 Task: Find connections with filter location Cartagena with filter topic #jobsearching with filter profile language Potuguese with filter current company RevFin with filter school Government of Maharashtra Ismail Yusuf College of Arts Science & Commerce Jogeshwari East Mumbai 400 060 with filter industry Loan Brokers with filter service category Video Editing with filter keywords title Film Critic
Action: Mouse moved to (485, 75)
Screenshot: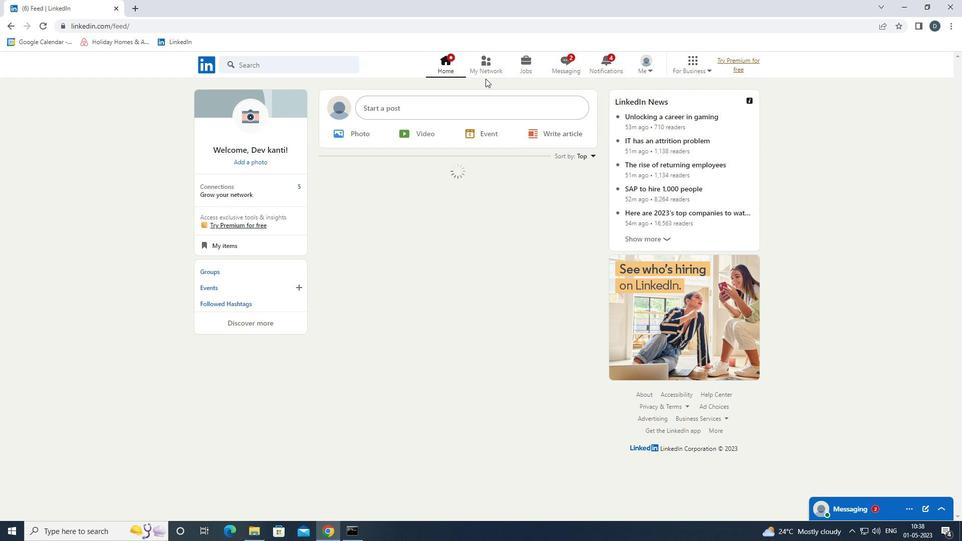 
Action: Mouse pressed left at (485, 75)
Screenshot: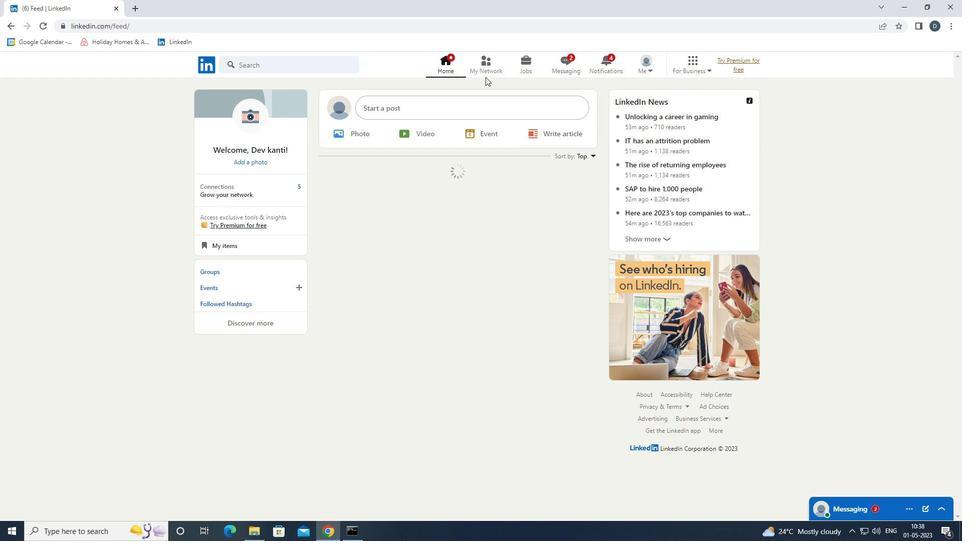 
Action: Mouse moved to (334, 117)
Screenshot: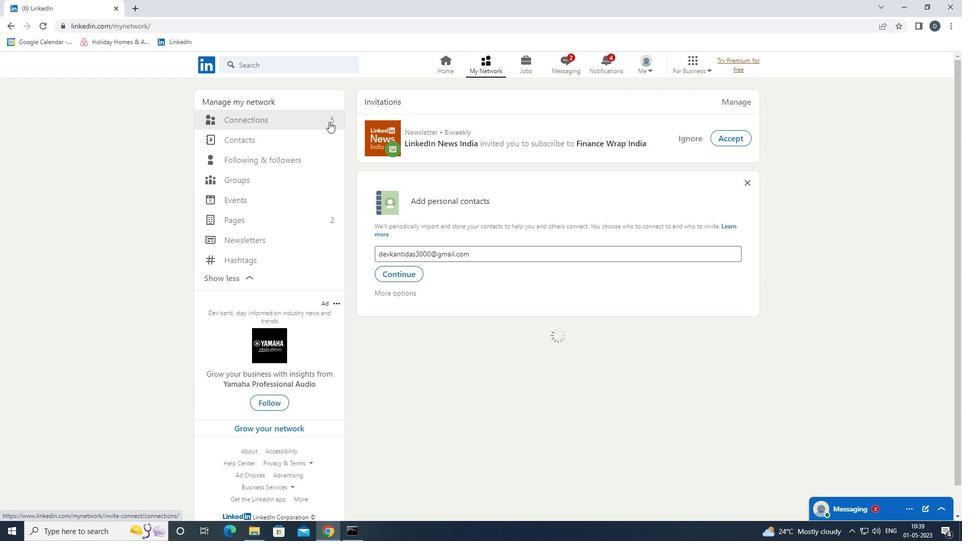 
Action: Mouse pressed left at (334, 117)
Screenshot: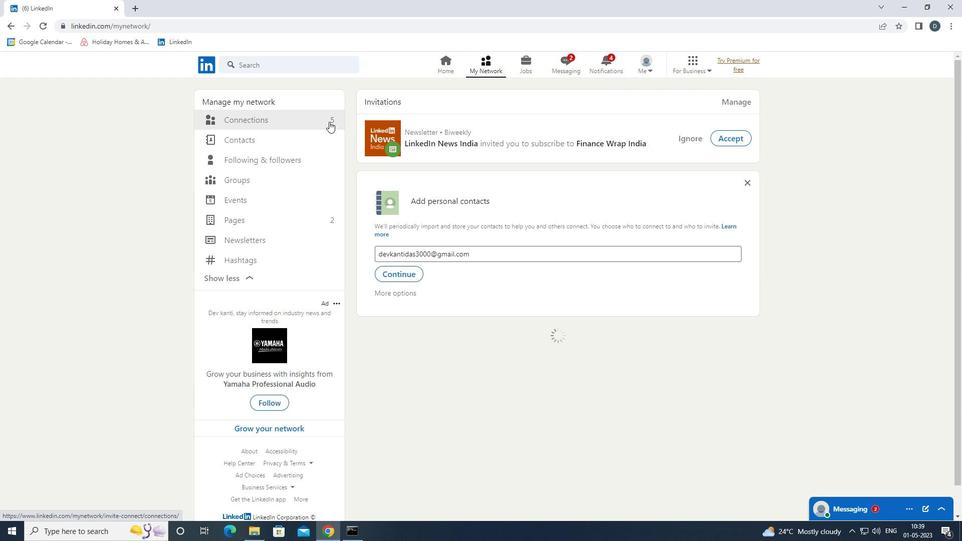 
Action: Mouse moved to (327, 118)
Screenshot: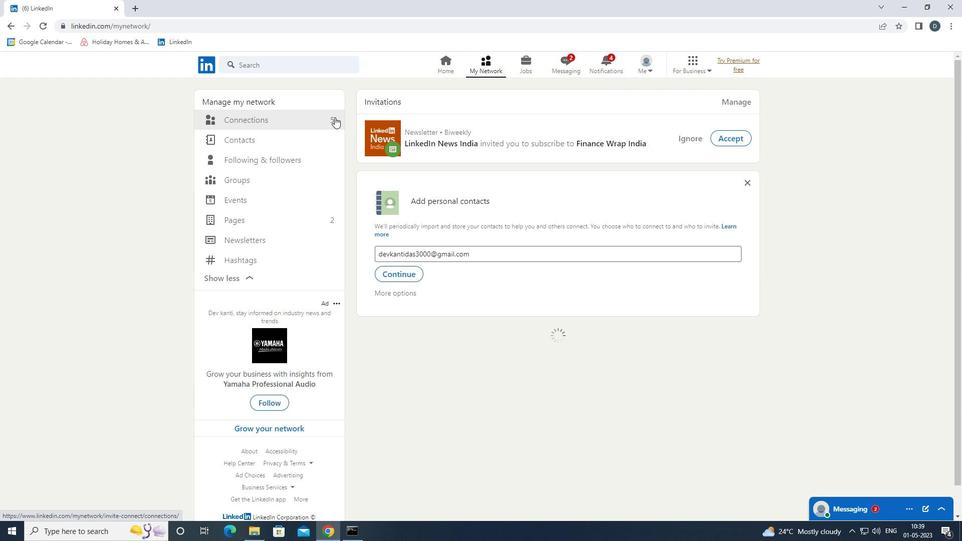 
Action: Mouse pressed left at (327, 118)
Screenshot: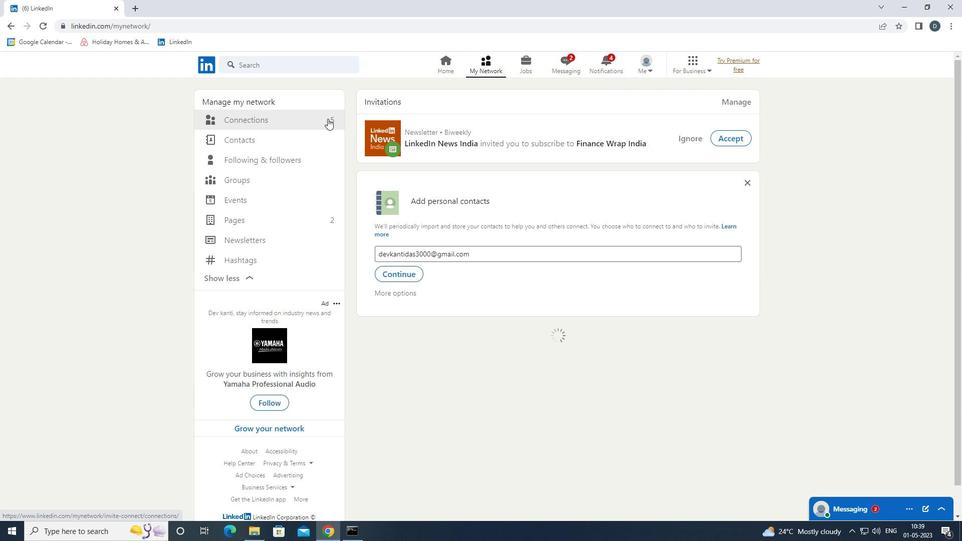 
Action: Mouse moved to (575, 119)
Screenshot: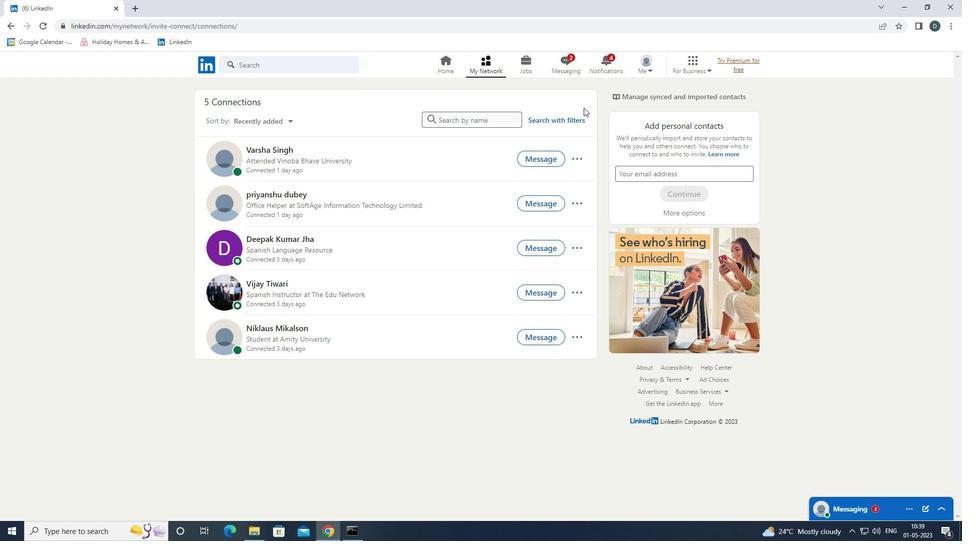 
Action: Mouse pressed left at (575, 119)
Screenshot: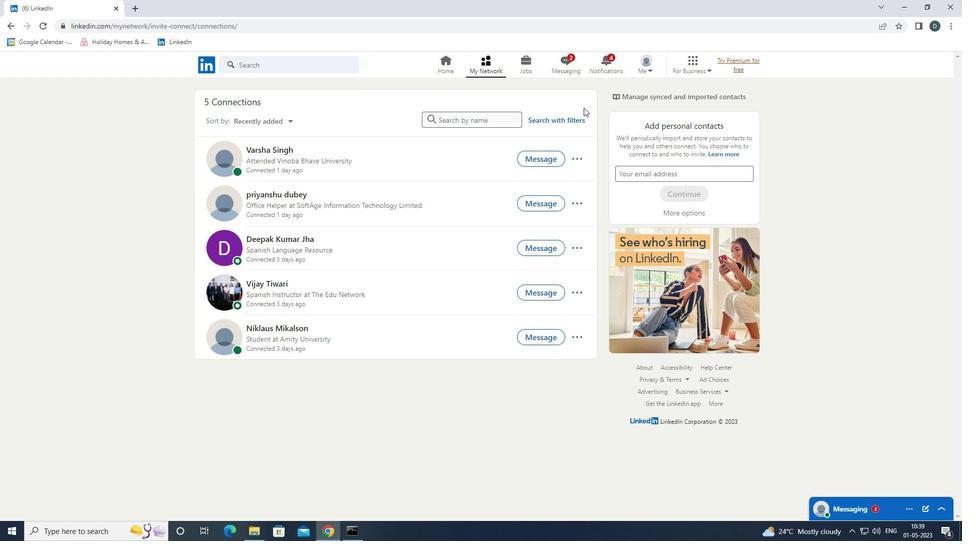 
Action: Mouse moved to (517, 91)
Screenshot: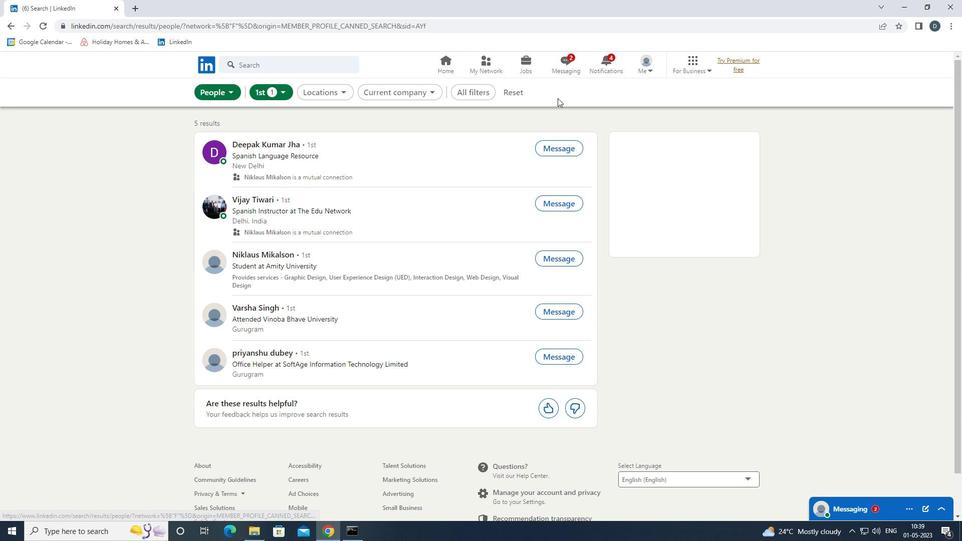 
Action: Mouse pressed left at (517, 91)
Screenshot: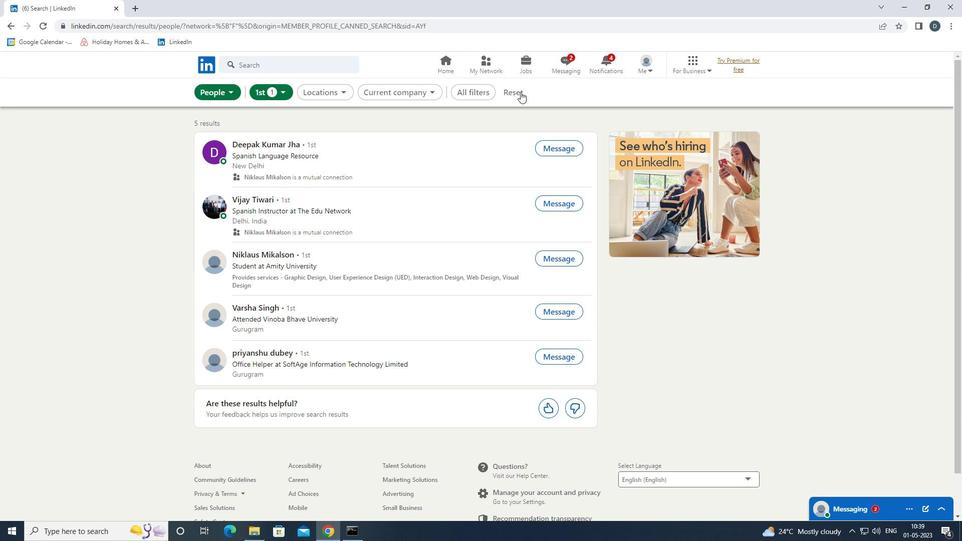 
Action: Mouse moved to (495, 89)
Screenshot: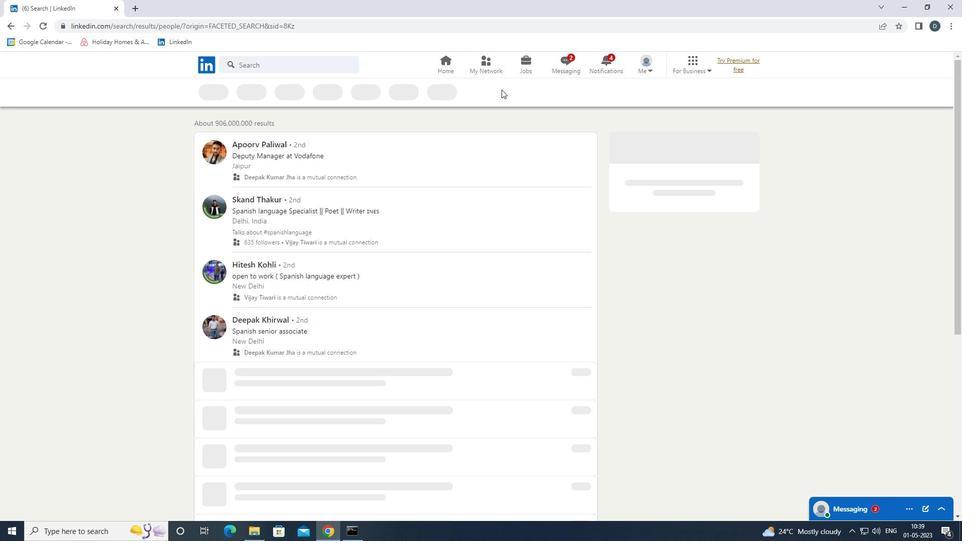 
Action: Mouse pressed left at (495, 89)
Screenshot: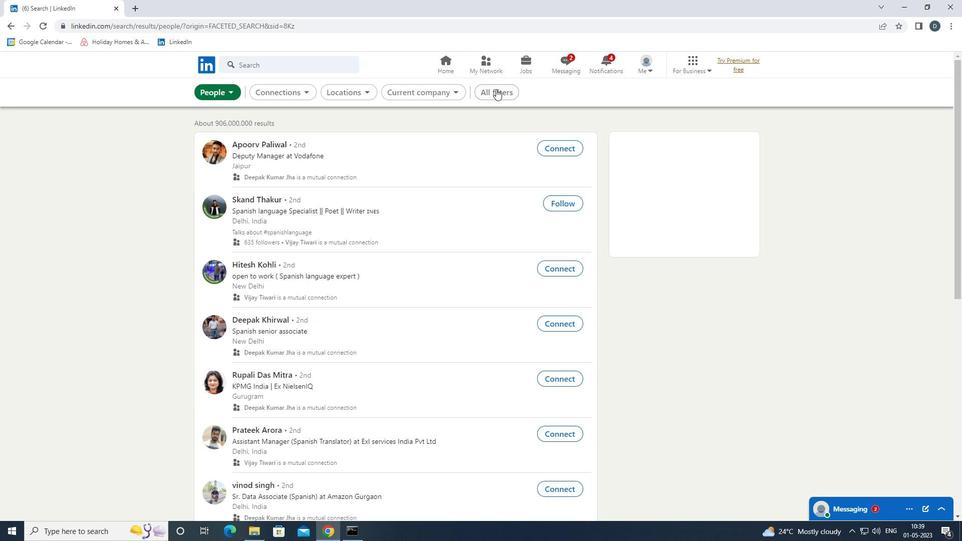 
Action: Mouse moved to (878, 247)
Screenshot: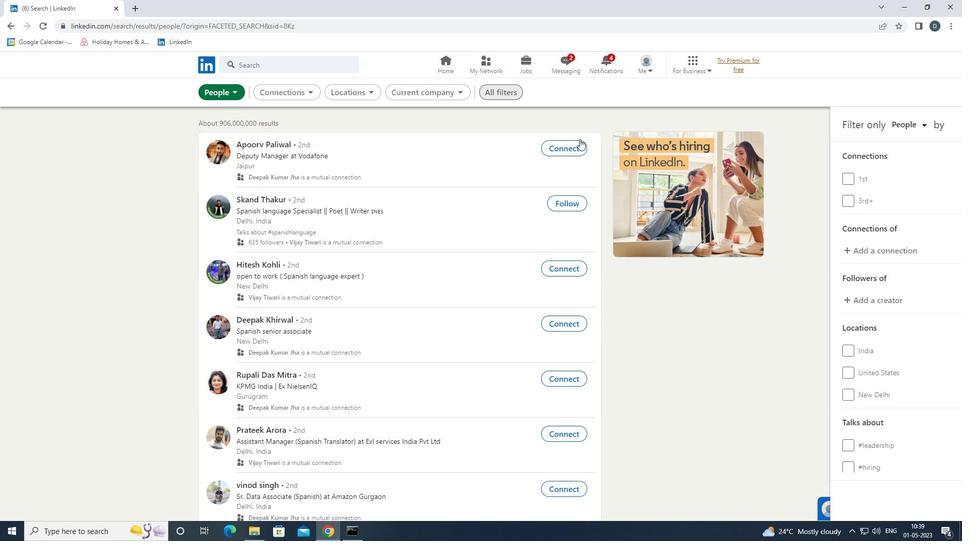 
Action: Mouse scrolled (878, 246) with delta (0, 0)
Screenshot: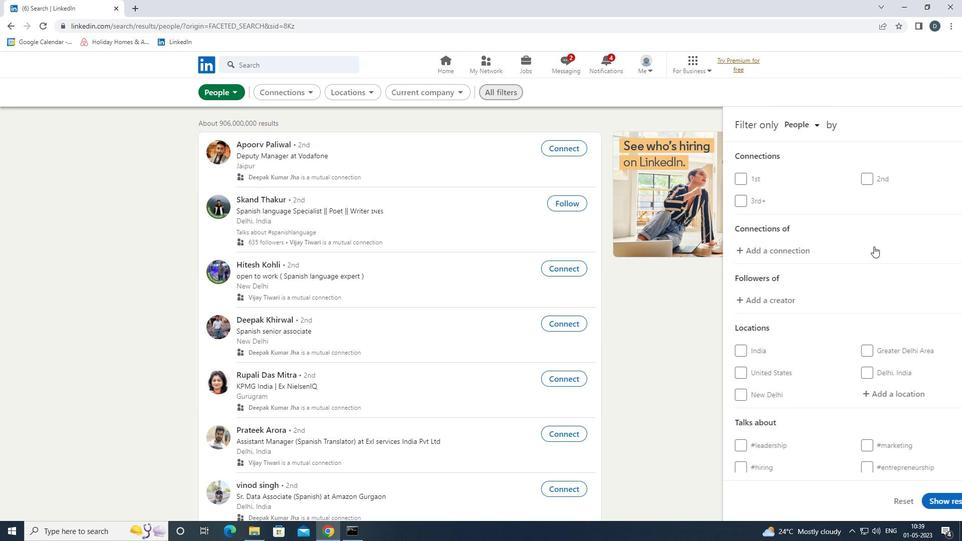 
Action: Mouse scrolled (878, 246) with delta (0, 0)
Screenshot: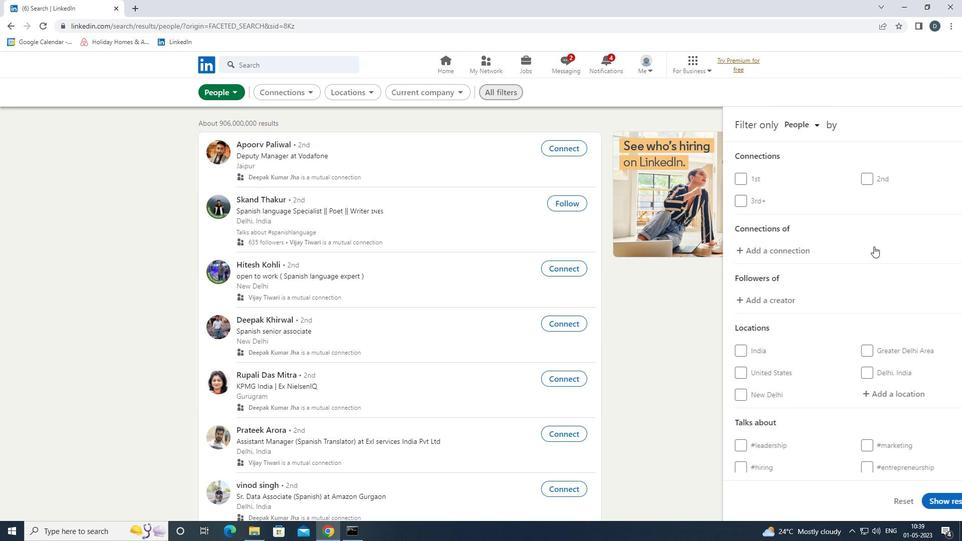 
Action: Mouse moved to (878, 247)
Screenshot: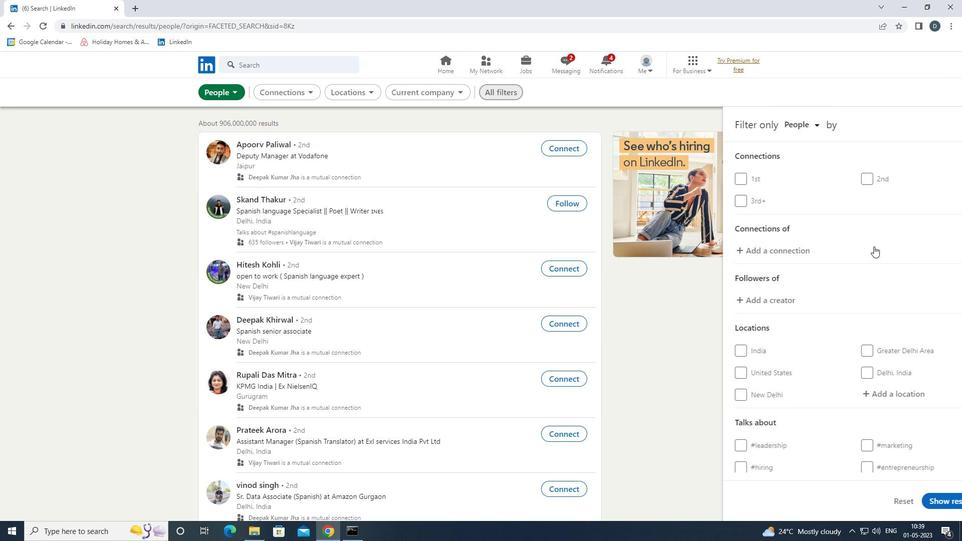 
Action: Mouse scrolled (878, 246) with delta (0, 0)
Screenshot: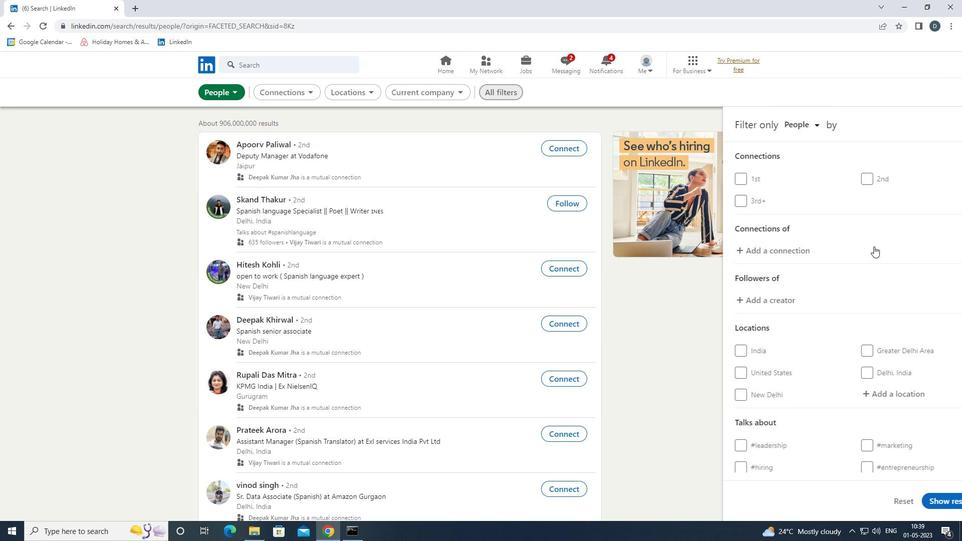 
Action: Mouse moved to (869, 241)
Screenshot: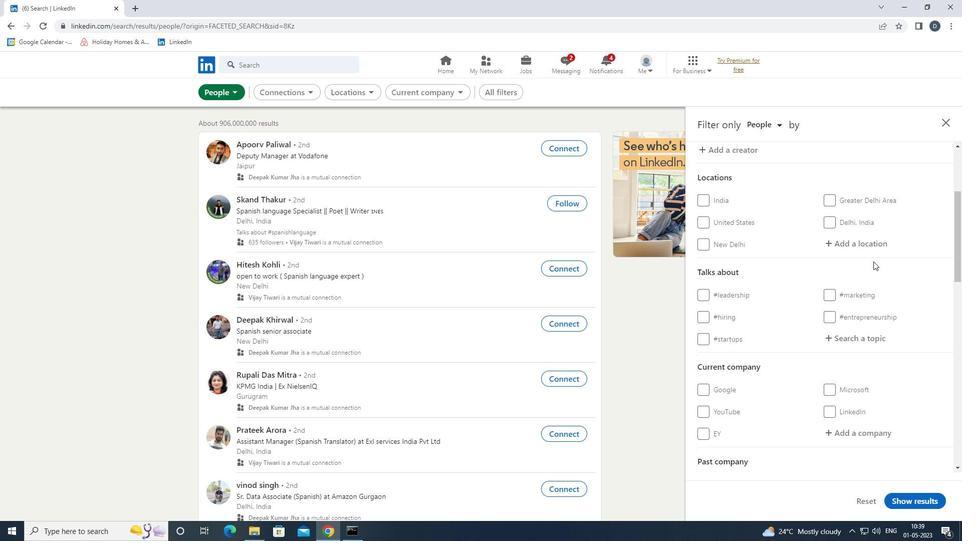 
Action: Mouse pressed left at (869, 241)
Screenshot: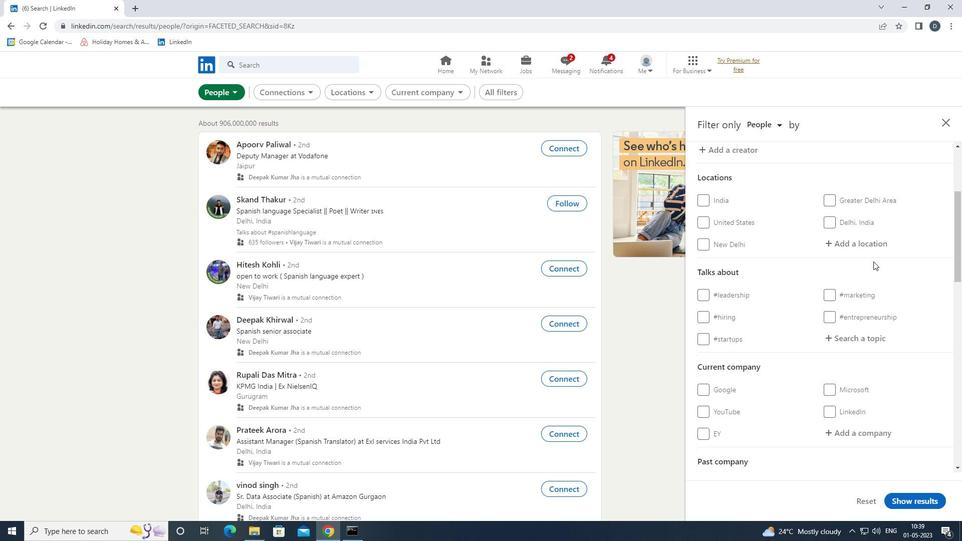 
Action: Key pressed <Key.shift>CARTE<Key.backspace>AGENA<Key.enter>
Screenshot: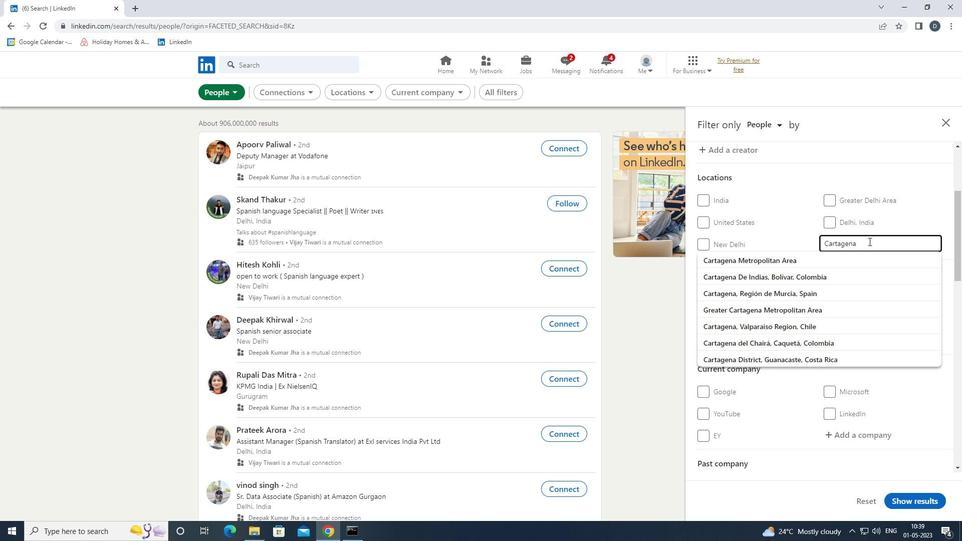 
Action: Mouse moved to (795, 270)
Screenshot: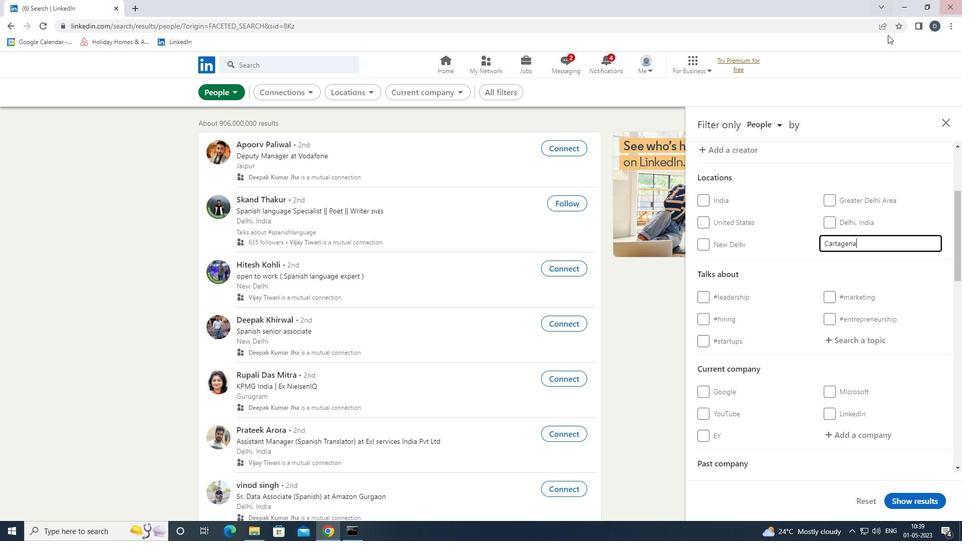 
Action: Mouse scrolled (795, 270) with delta (0, 0)
Screenshot: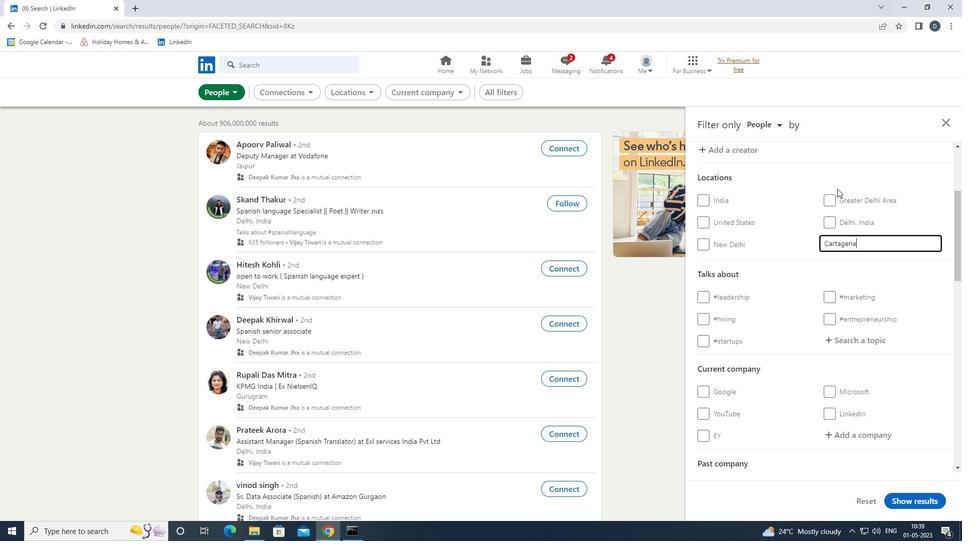 
Action: Mouse scrolled (795, 270) with delta (0, 0)
Screenshot: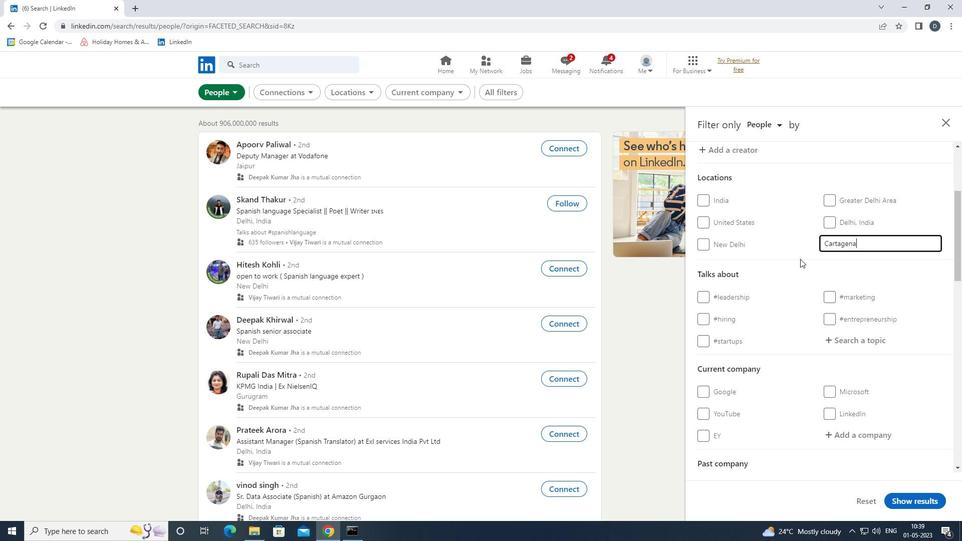 
Action: Mouse moved to (869, 238)
Screenshot: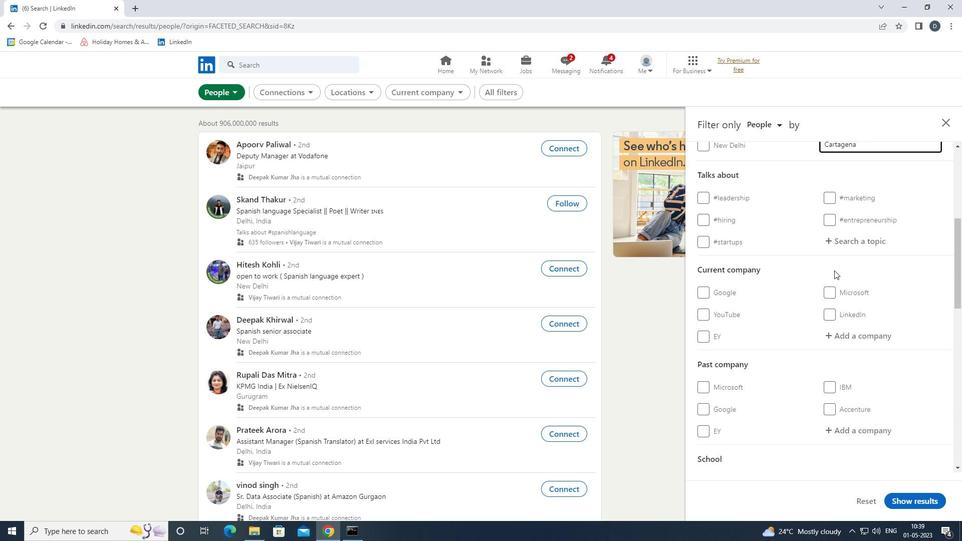 
Action: Mouse pressed left at (869, 238)
Screenshot: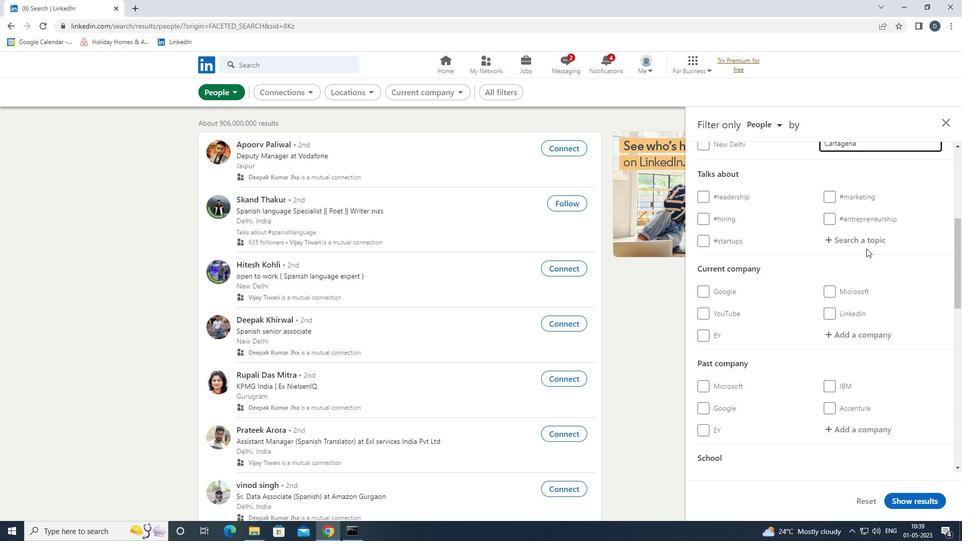 
Action: Key pressed <Key.shift>#JOBSEARCHING
Screenshot: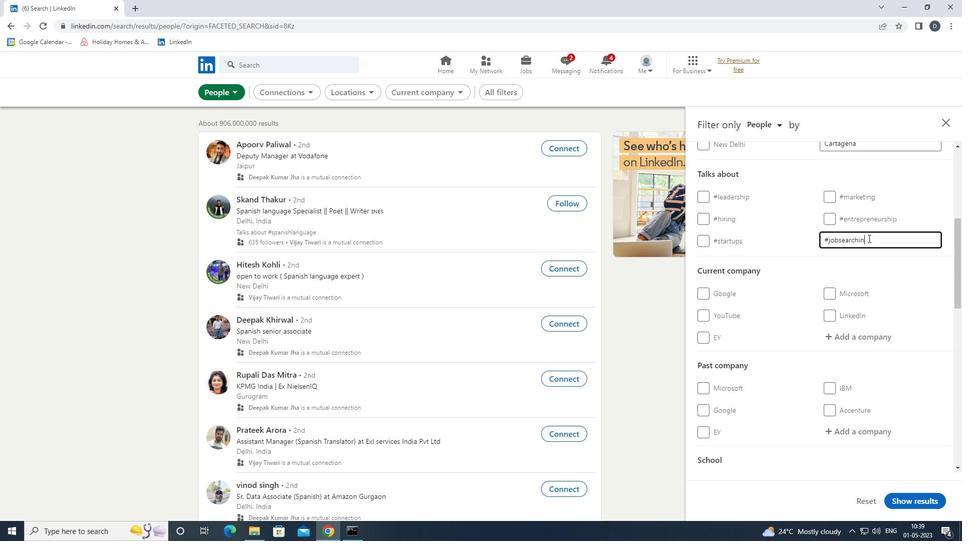 
Action: Mouse moved to (883, 289)
Screenshot: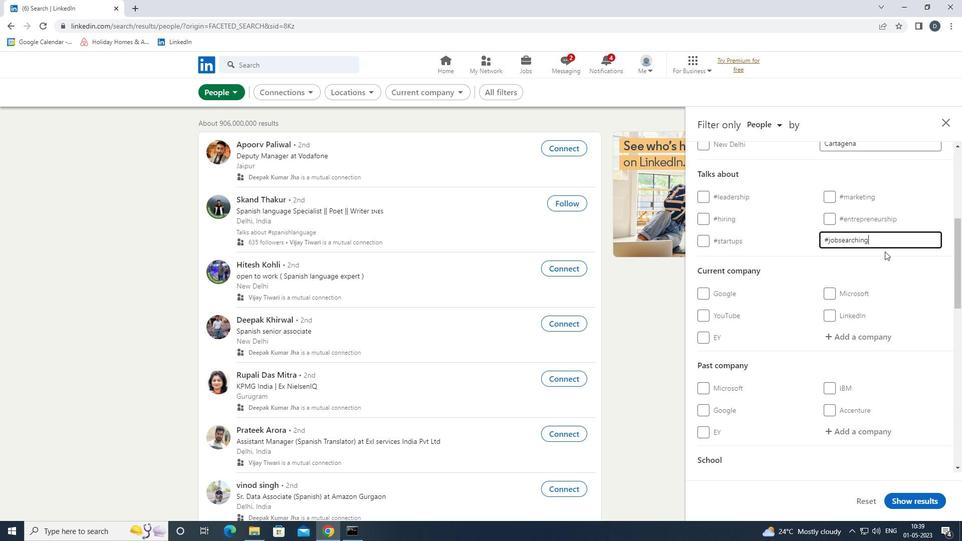
Action: Mouse scrolled (883, 289) with delta (0, 0)
Screenshot: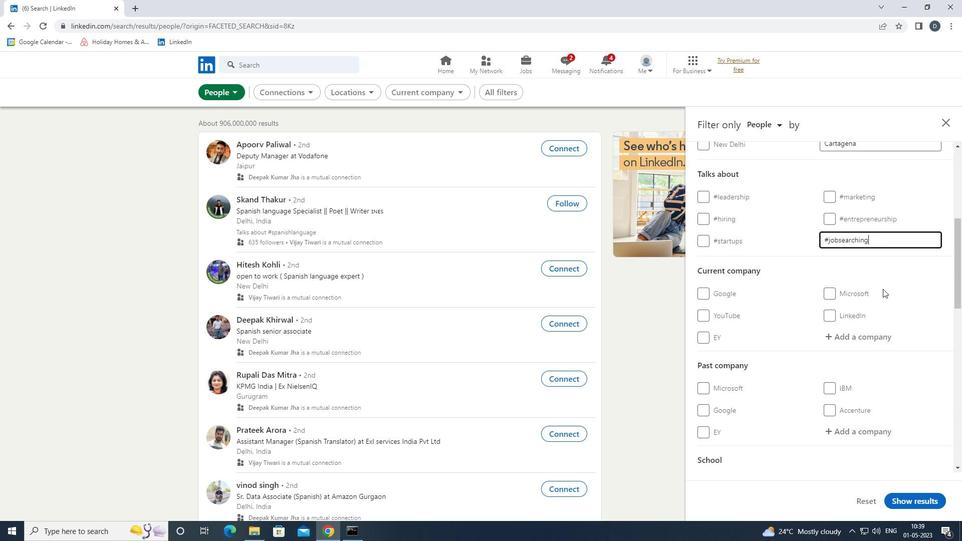 
Action: Mouse scrolled (883, 289) with delta (0, 0)
Screenshot: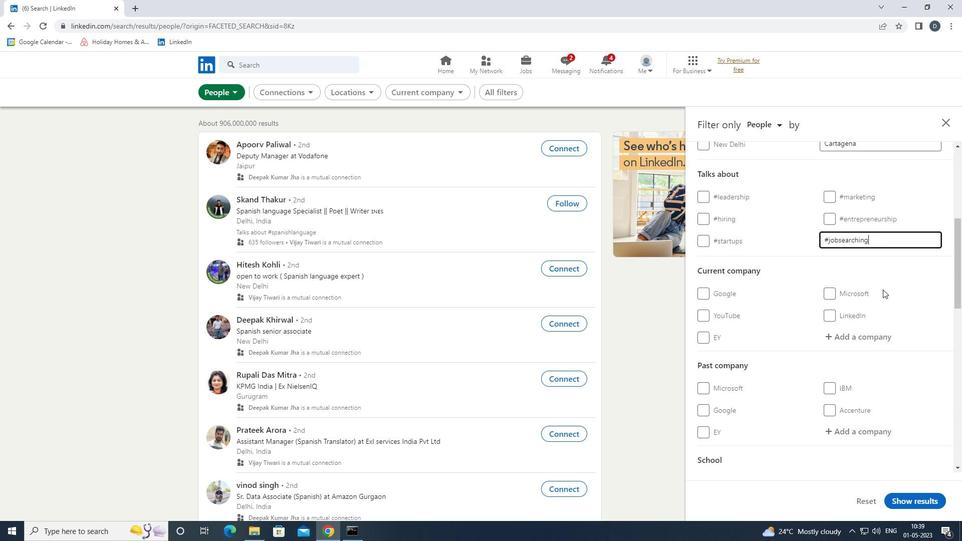 
Action: Mouse scrolled (883, 289) with delta (0, 0)
Screenshot: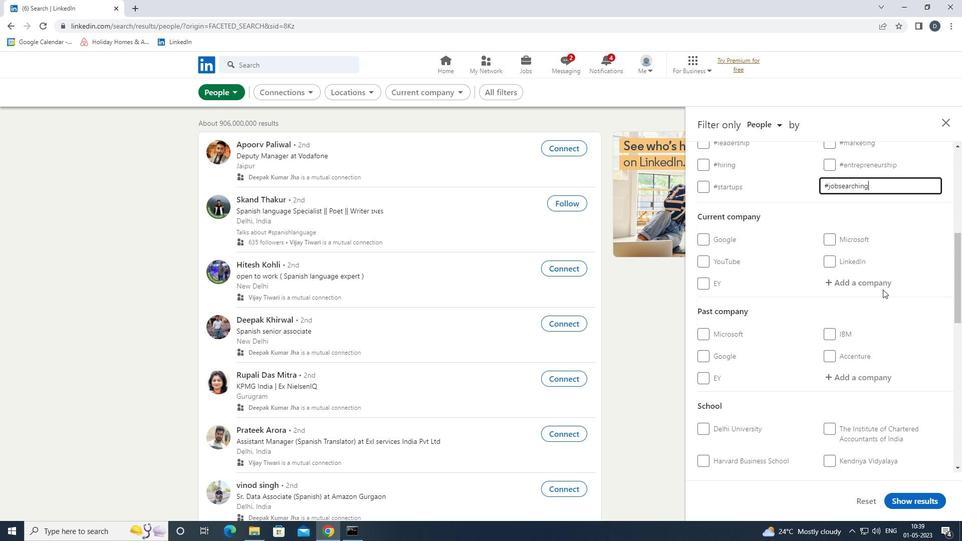 
Action: Mouse scrolled (883, 289) with delta (0, 0)
Screenshot: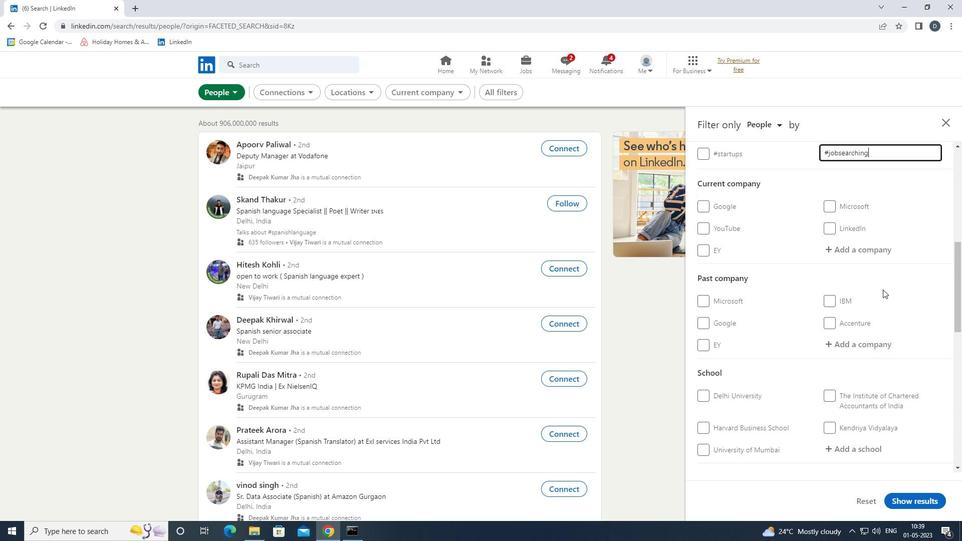 
Action: Mouse scrolled (883, 289) with delta (0, 0)
Screenshot: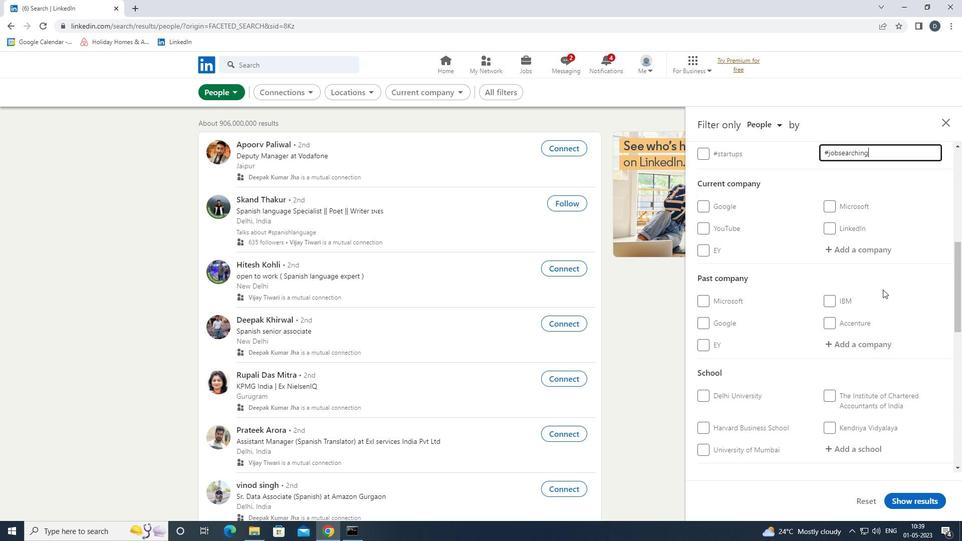 
Action: Mouse scrolled (883, 289) with delta (0, 0)
Screenshot: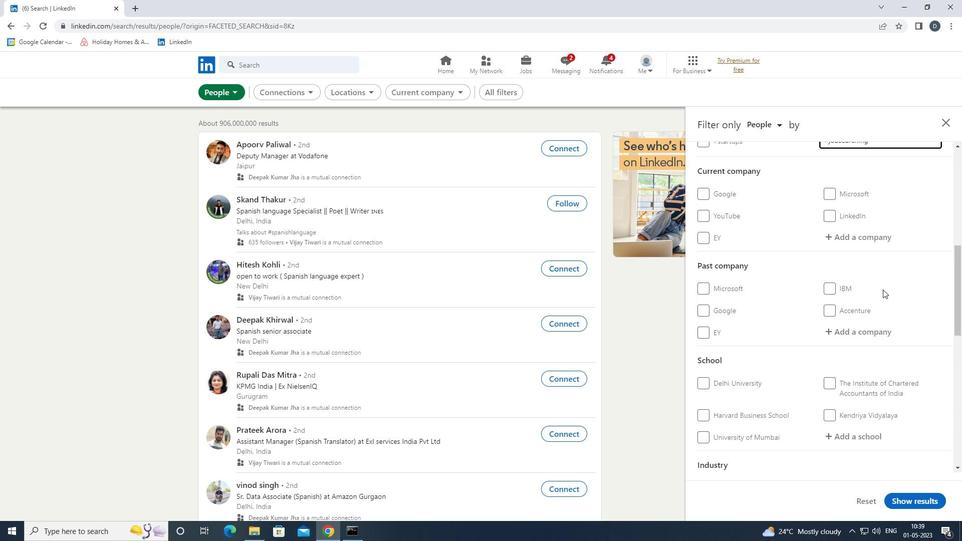 
Action: Mouse scrolled (883, 289) with delta (0, 0)
Screenshot: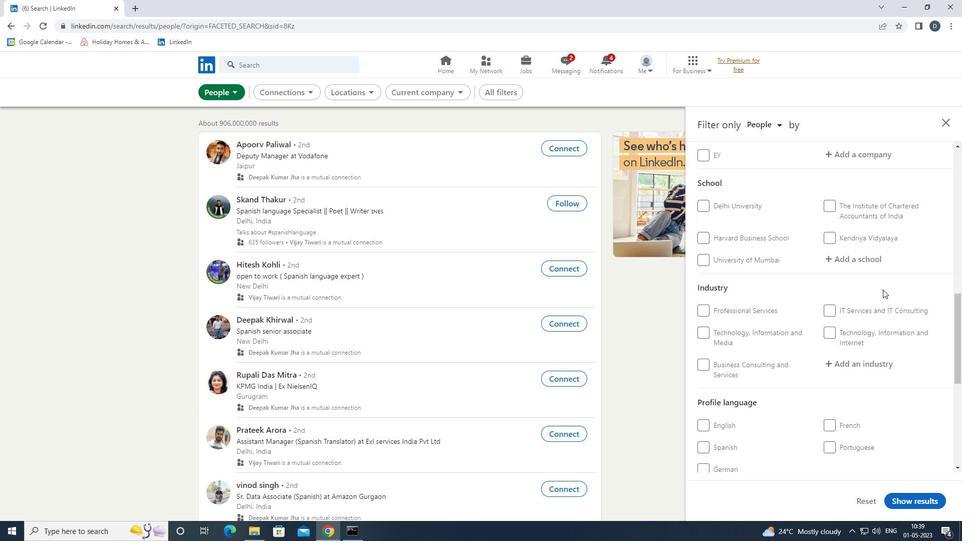
Action: Mouse scrolled (883, 289) with delta (0, 0)
Screenshot: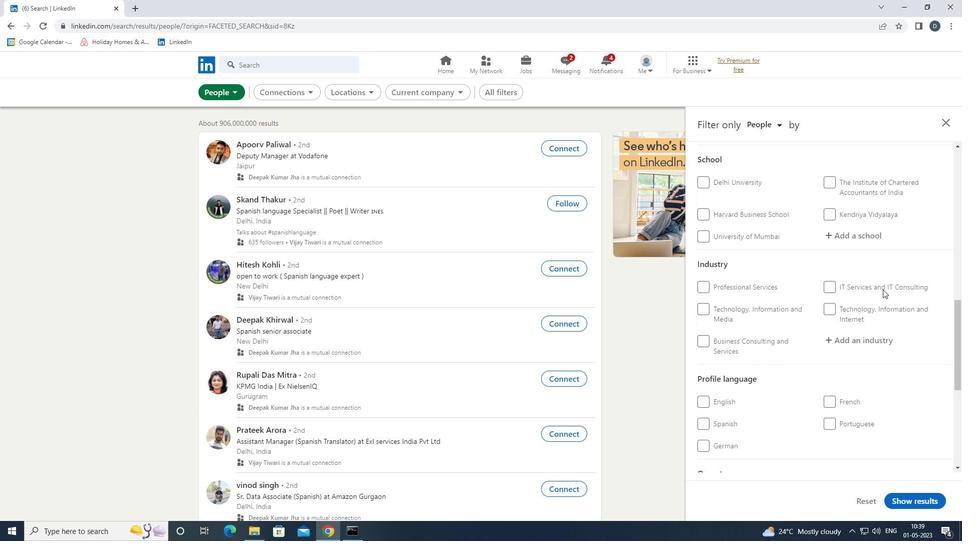 
Action: Mouse moved to (861, 325)
Screenshot: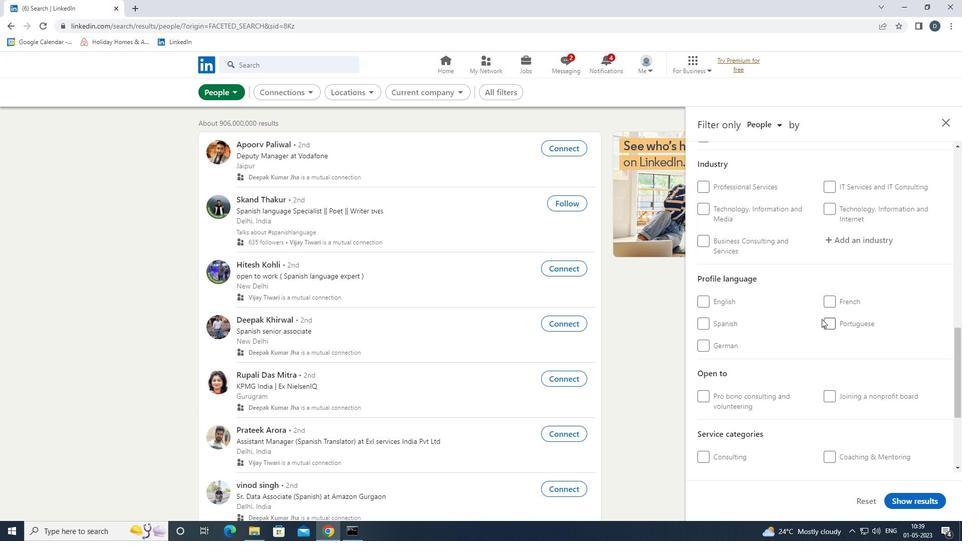 
Action: Mouse pressed left at (861, 325)
Screenshot: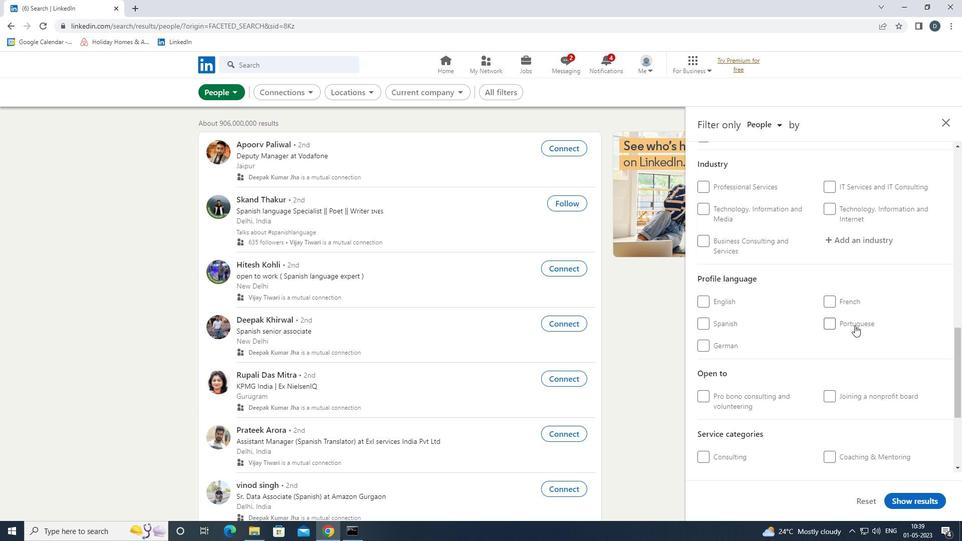 
Action: Mouse moved to (860, 325)
Screenshot: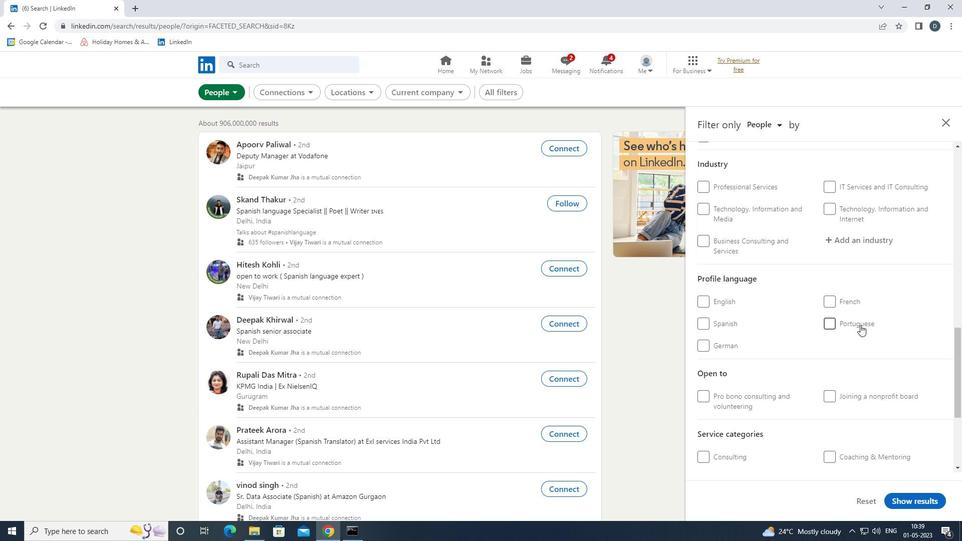 
Action: Mouse scrolled (860, 325) with delta (0, 0)
Screenshot: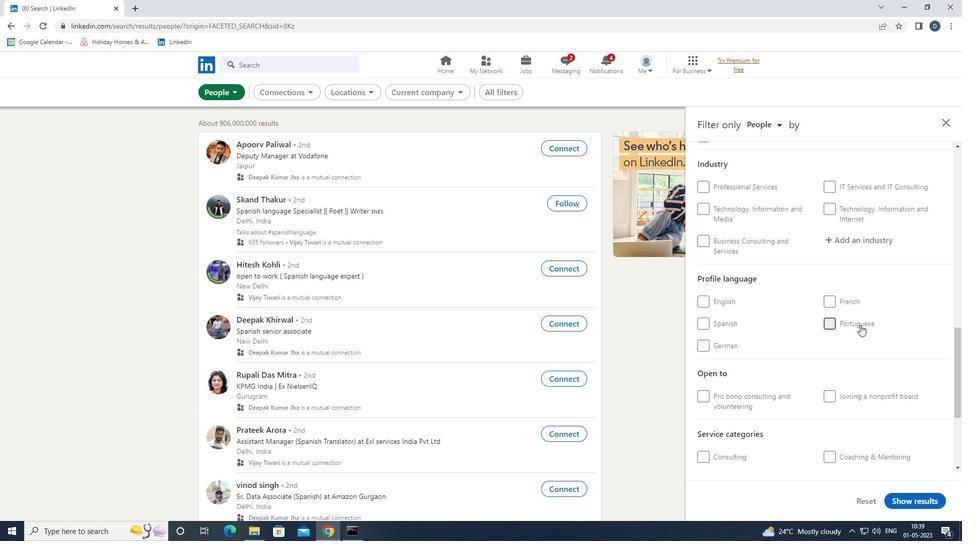 
Action: Mouse scrolled (860, 325) with delta (0, 0)
Screenshot: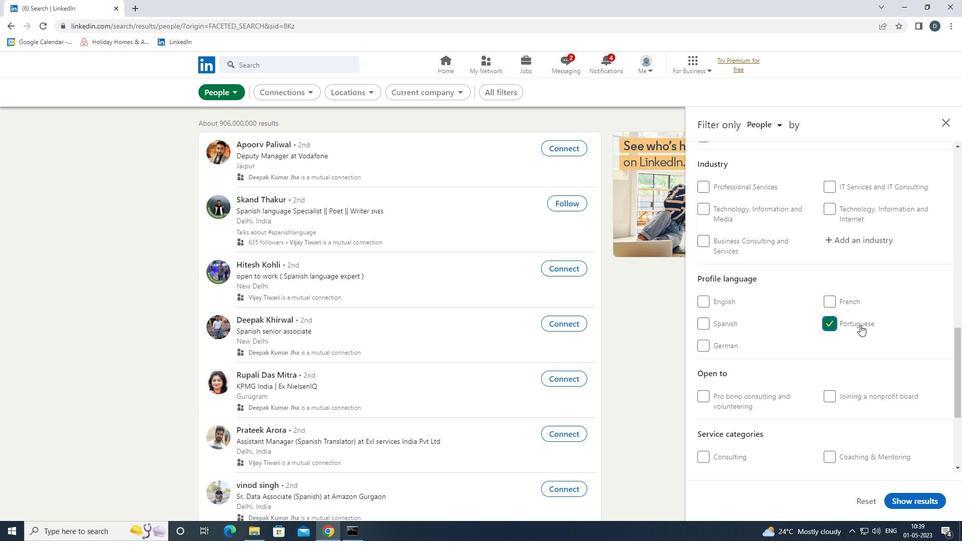 
Action: Mouse scrolled (860, 325) with delta (0, 0)
Screenshot: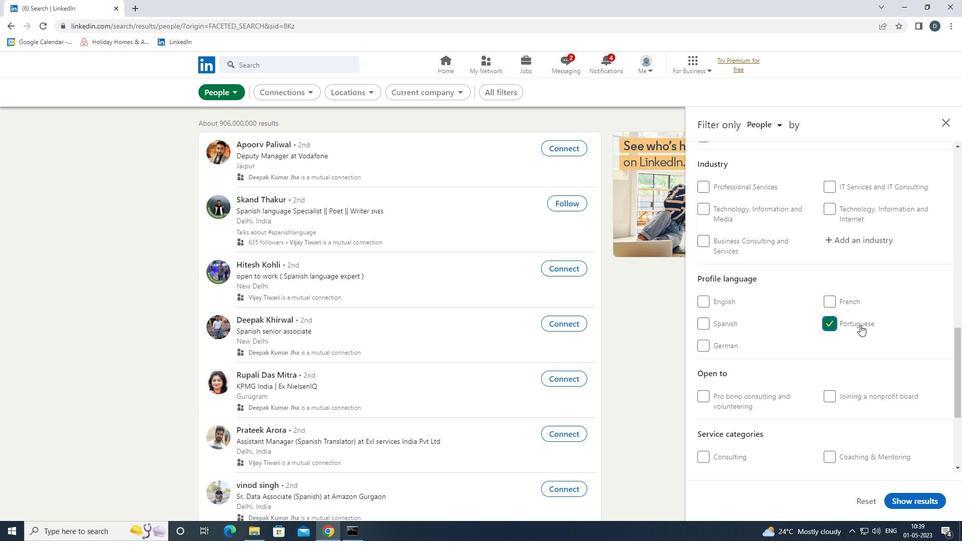 
Action: Mouse scrolled (860, 325) with delta (0, 0)
Screenshot: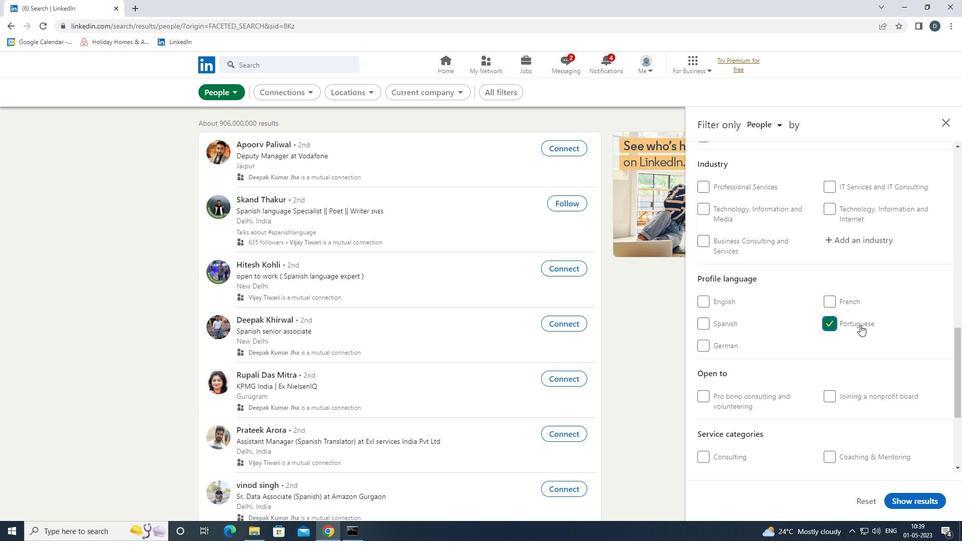 
Action: Mouse scrolled (860, 325) with delta (0, 0)
Screenshot: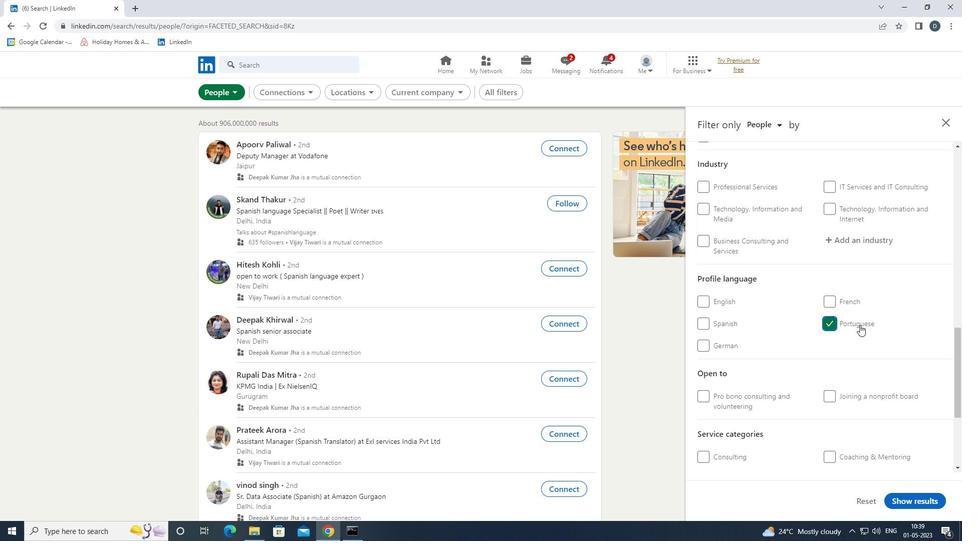 
Action: Mouse scrolled (860, 325) with delta (0, 0)
Screenshot: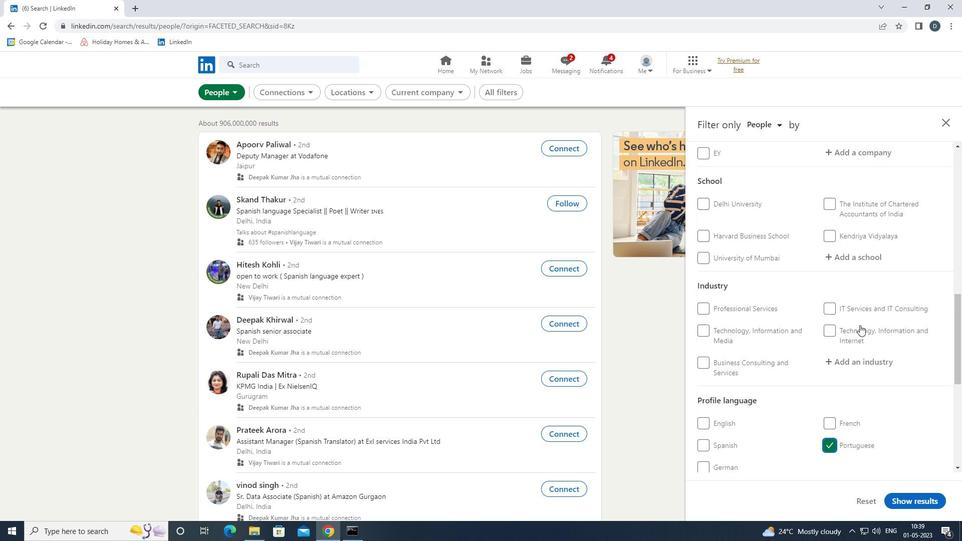 
Action: Mouse moved to (859, 239)
Screenshot: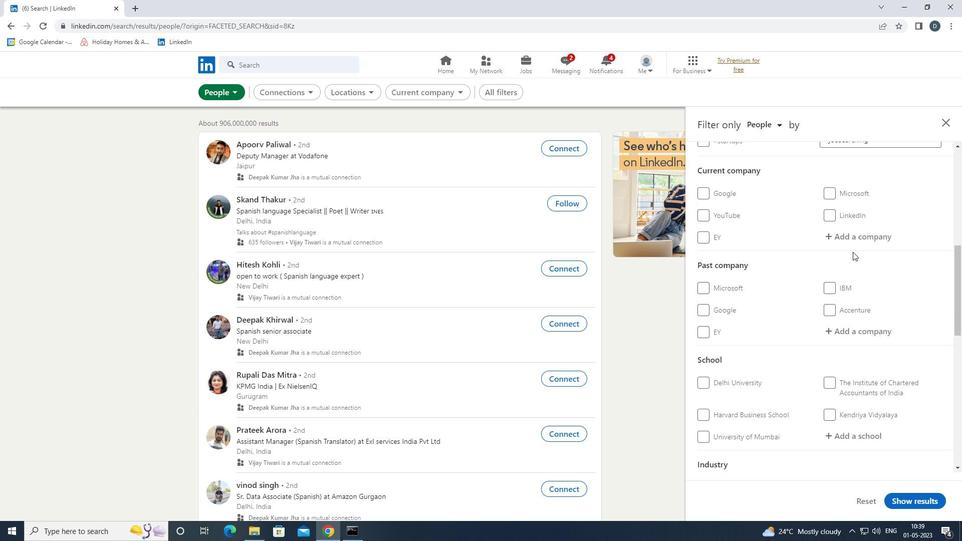 
Action: Mouse pressed left at (859, 239)
Screenshot: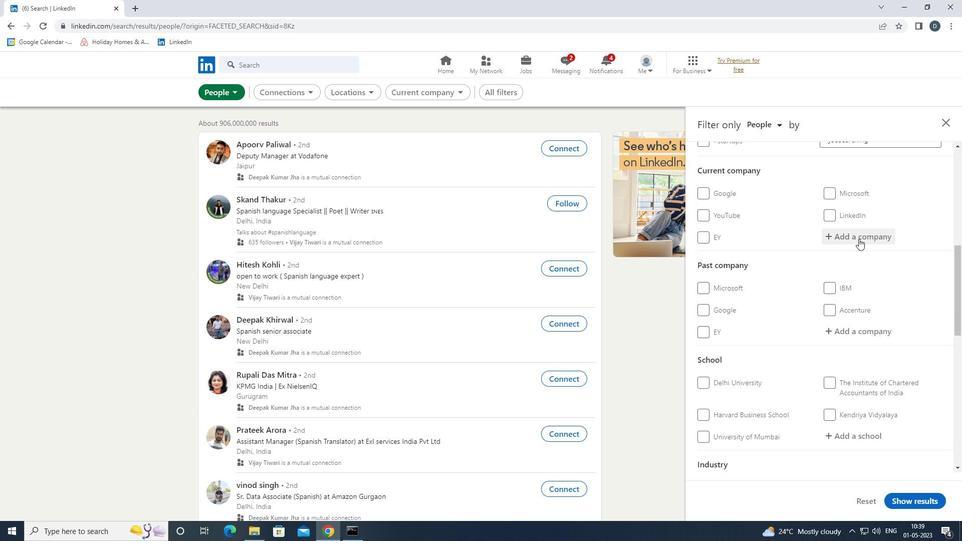 
Action: Key pressed <Key.shift>REV<Key.shift>FIN<Key.down><Key.enter>
Screenshot: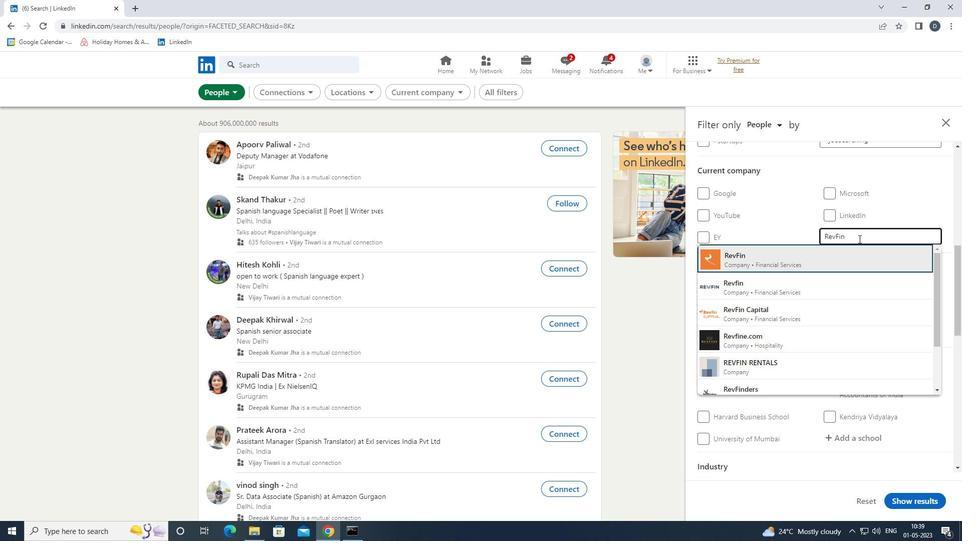 
Action: Mouse scrolled (859, 238) with delta (0, 0)
Screenshot: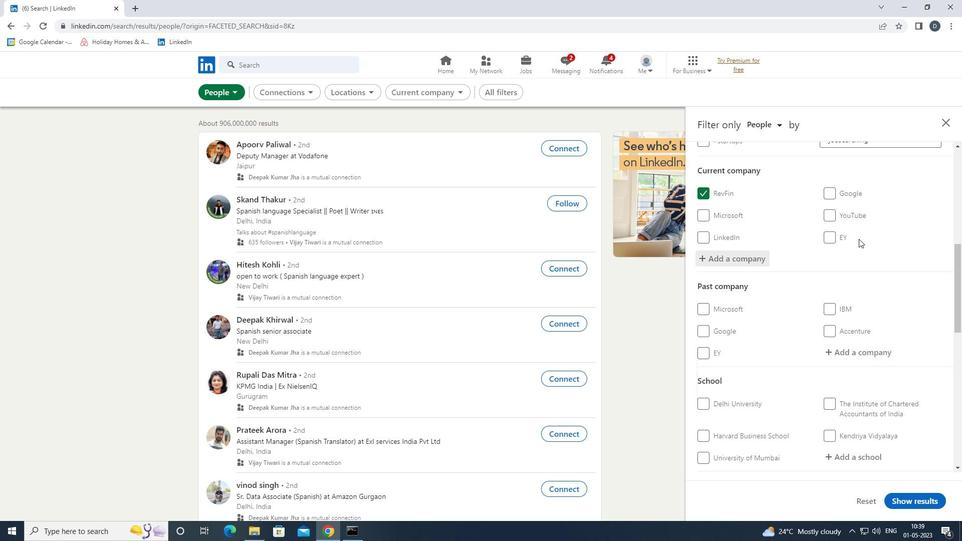 
Action: Mouse scrolled (859, 238) with delta (0, 0)
Screenshot: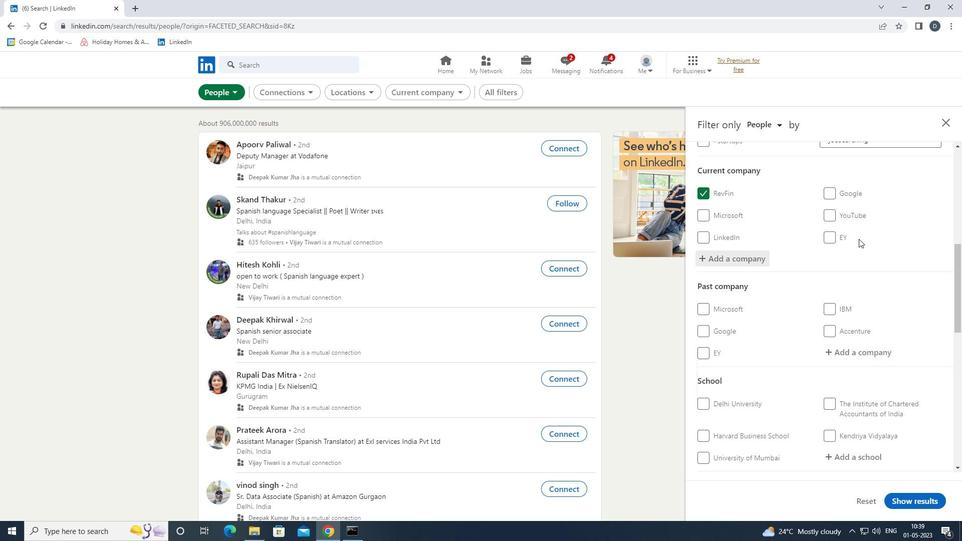 
Action: Mouse moved to (872, 266)
Screenshot: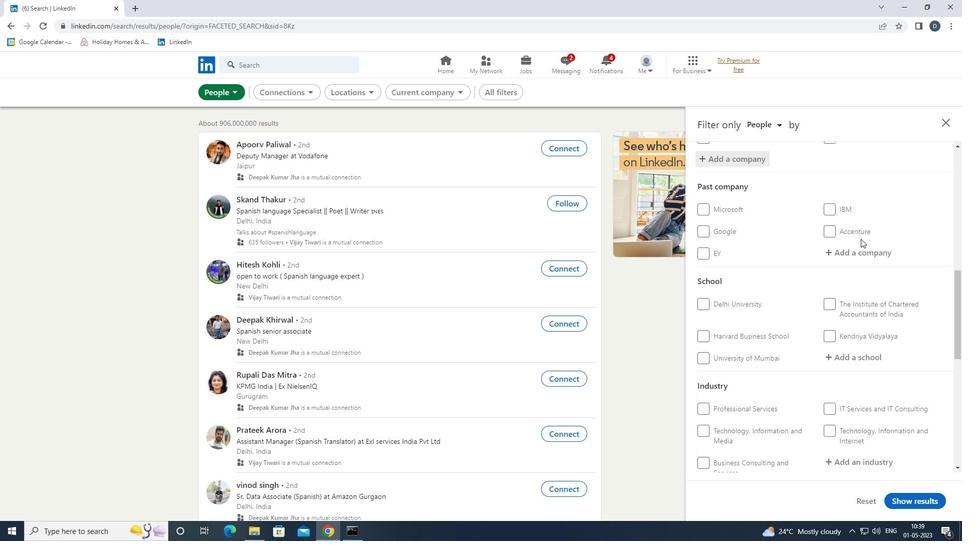 
Action: Mouse scrolled (872, 266) with delta (0, 0)
Screenshot: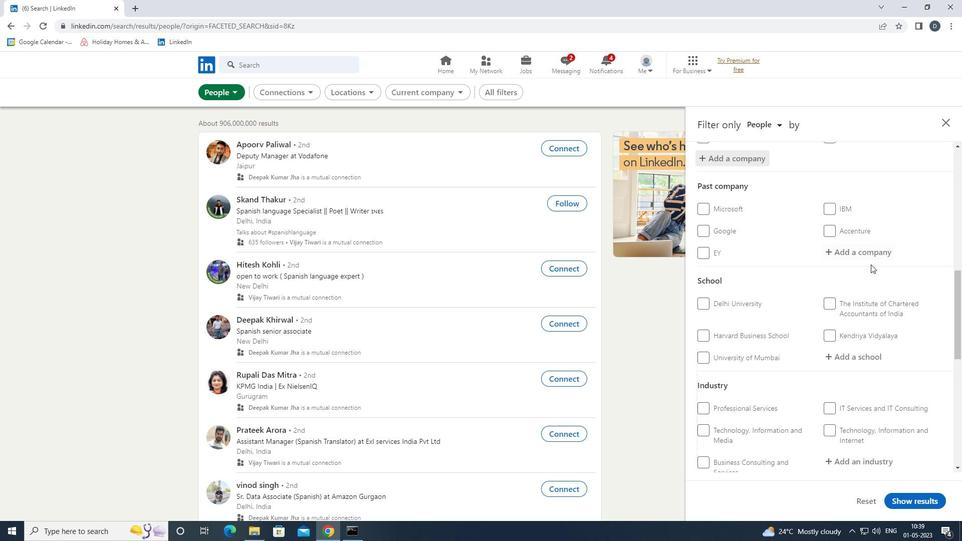 
Action: Mouse moved to (868, 304)
Screenshot: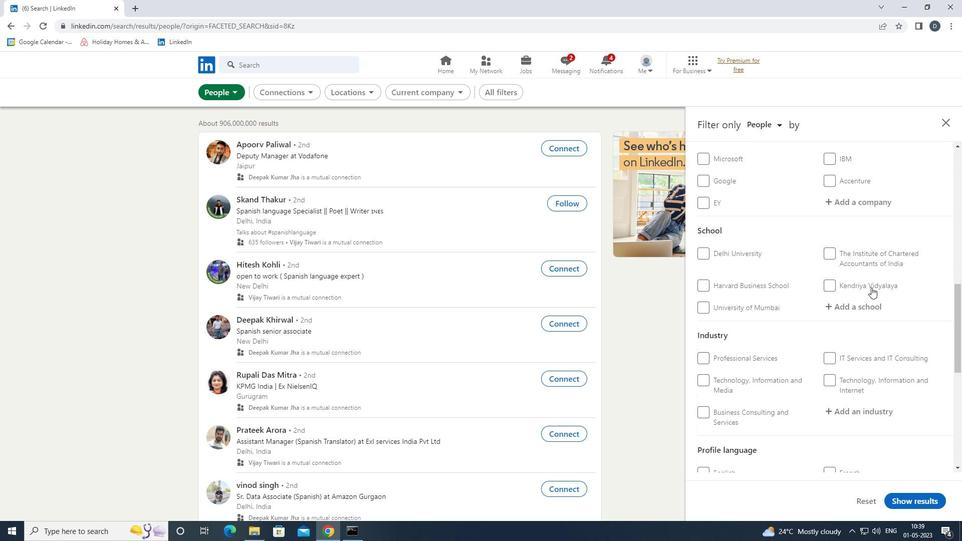
Action: Mouse pressed left at (868, 304)
Screenshot: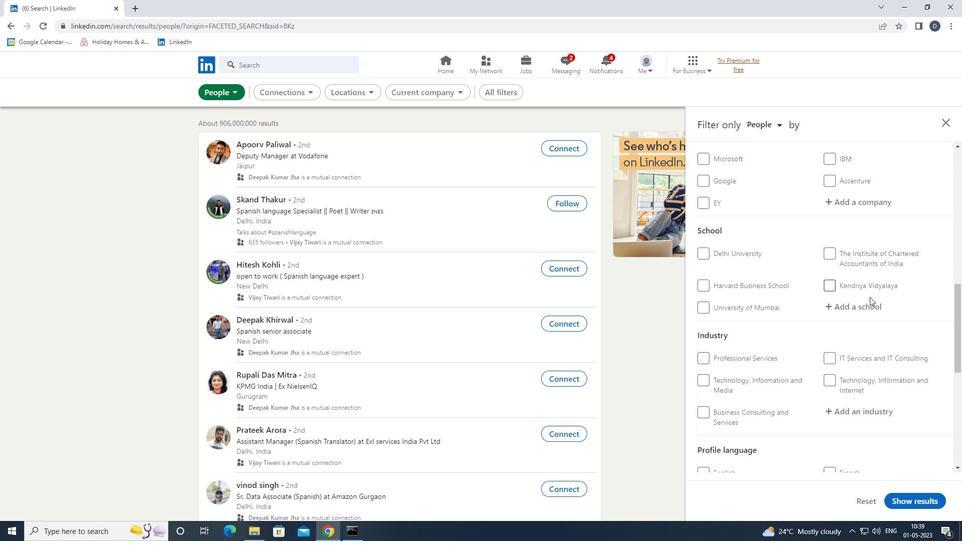 
Action: Key pressed <Key.shift><Key.shift><Key.shift><Key.shift><Key.shift><Key.shift><Key.shift><Key.shift><Key.shift><Key.shift>GOVERNMENT<Key.space>OF<Key.space><Key.shift>MAHAR<Key.down><Key.enter>
Screenshot: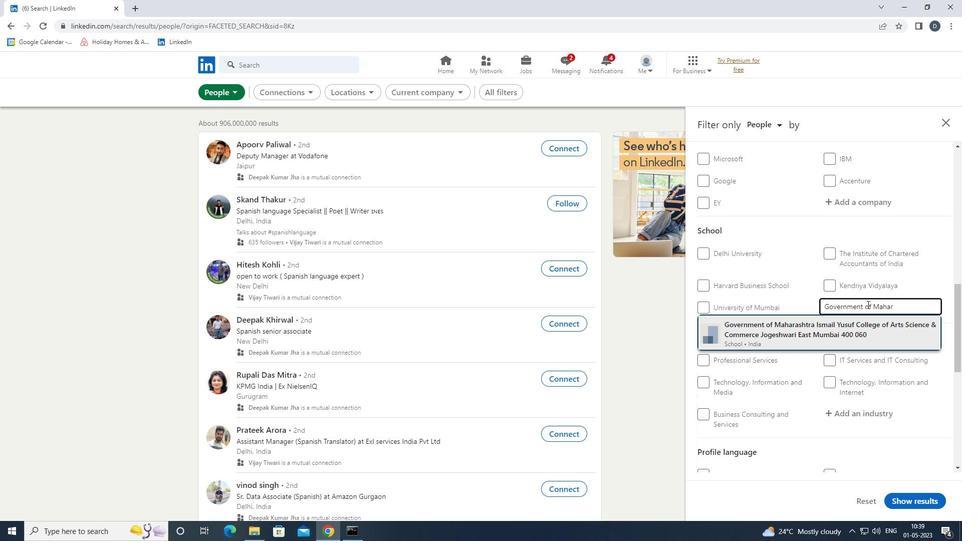 
Action: Mouse moved to (715, 308)
Screenshot: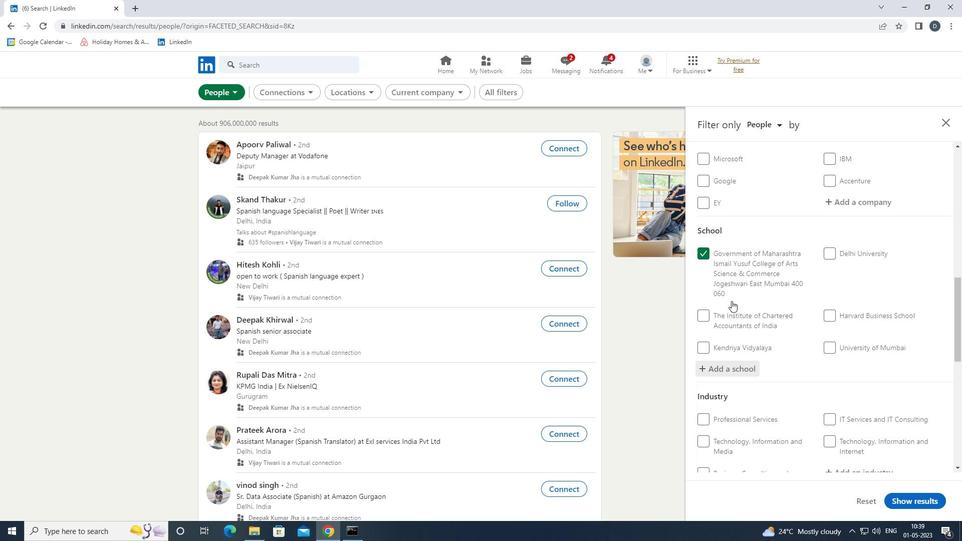 
Action: Mouse scrolled (715, 308) with delta (0, 0)
Screenshot: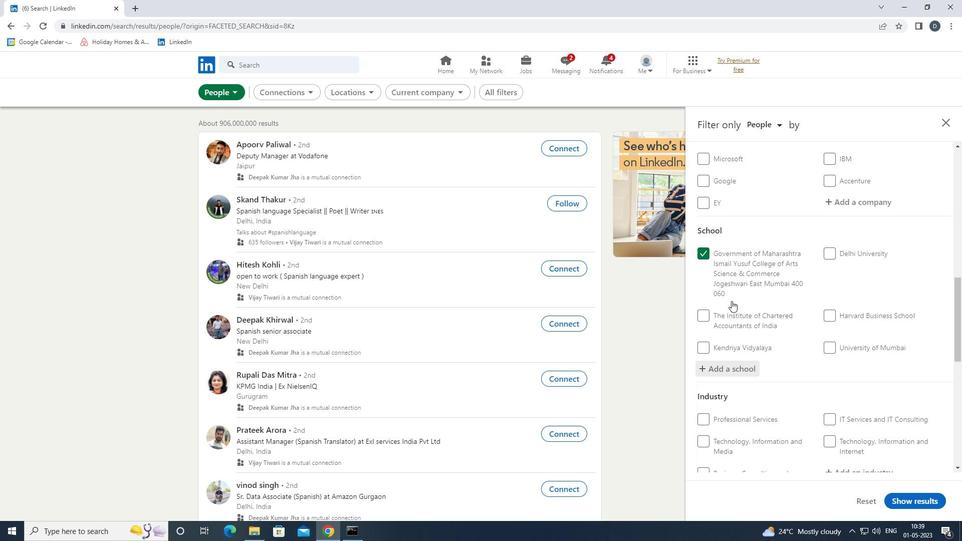 
Action: Mouse moved to (719, 316)
Screenshot: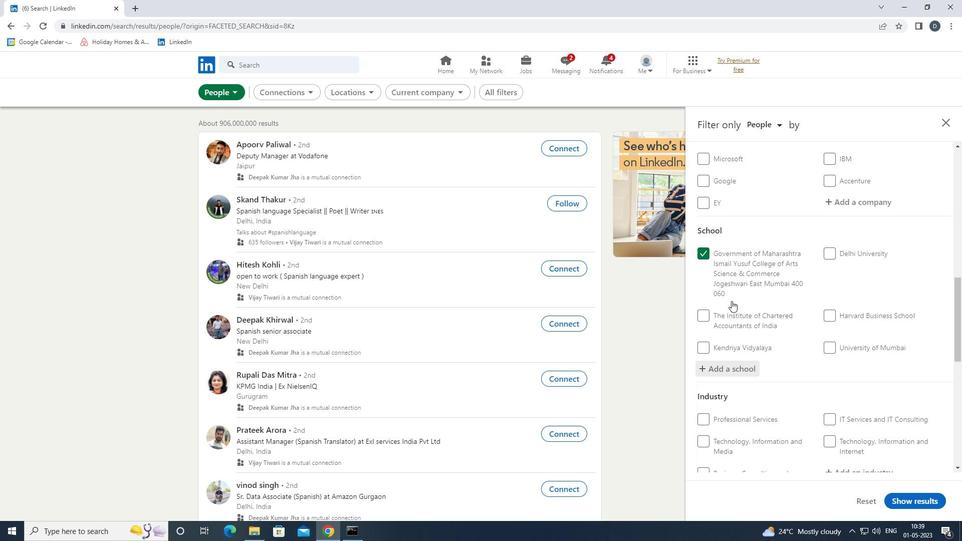
Action: Mouse scrolled (719, 315) with delta (0, 0)
Screenshot: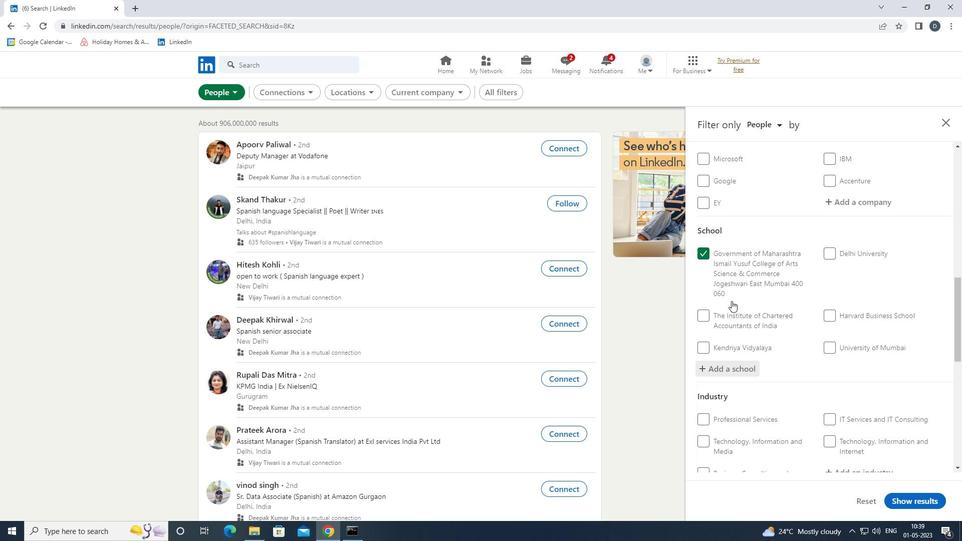 
Action: Mouse moved to (735, 329)
Screenshot: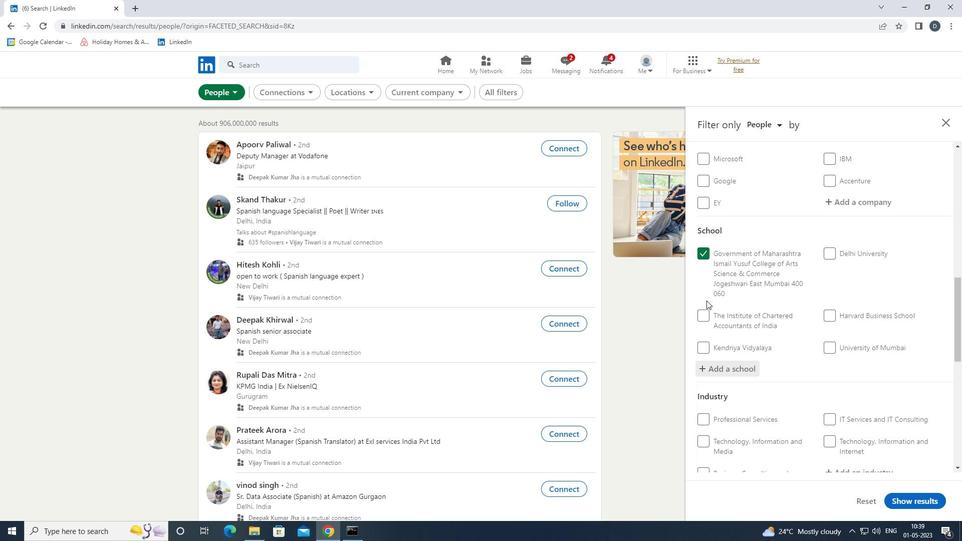
Action: Mouse scrolled (735, 329) with delta (0, 0)
Screenshot: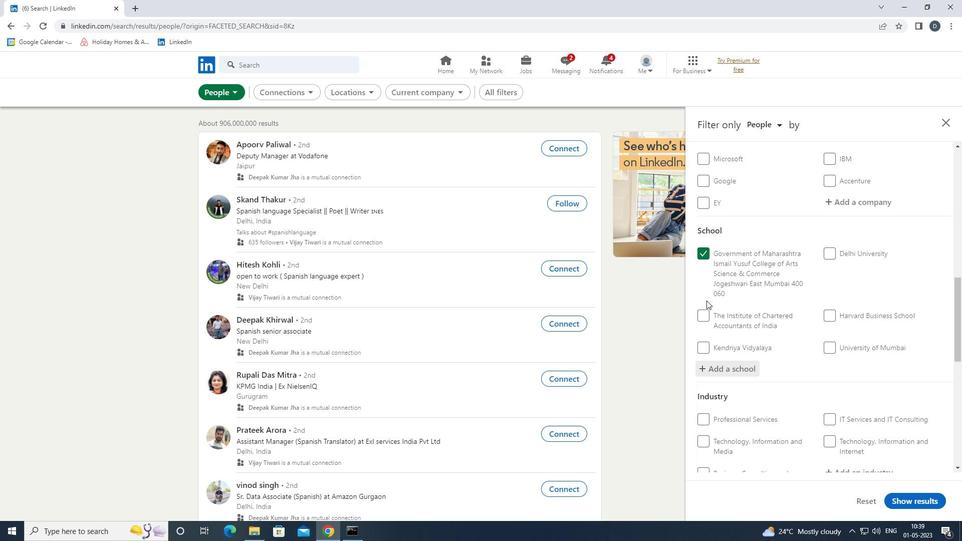 
Action: Mouse moved to (756, 339)
Screenshot: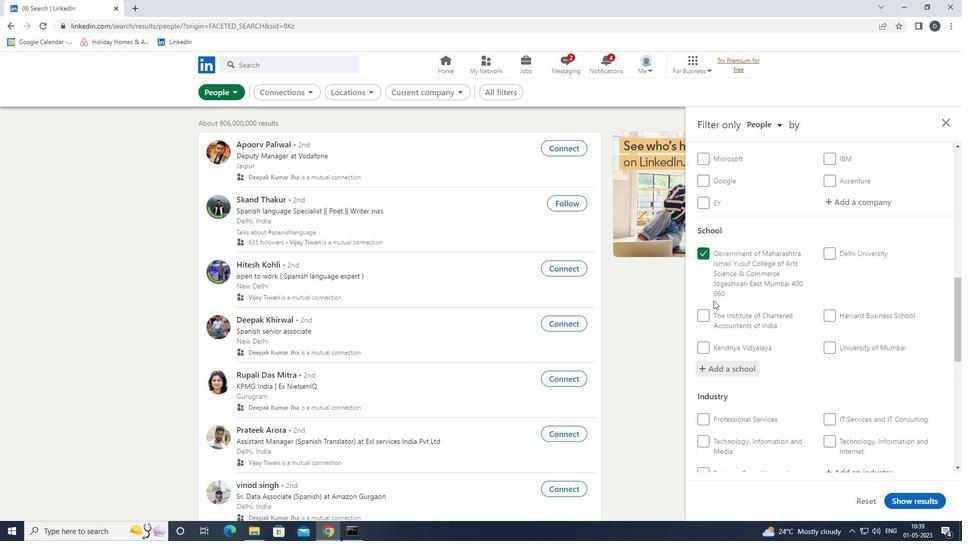 
Action: Mouse scrolled (756, 338) with delta (0, 0)
Screenshot: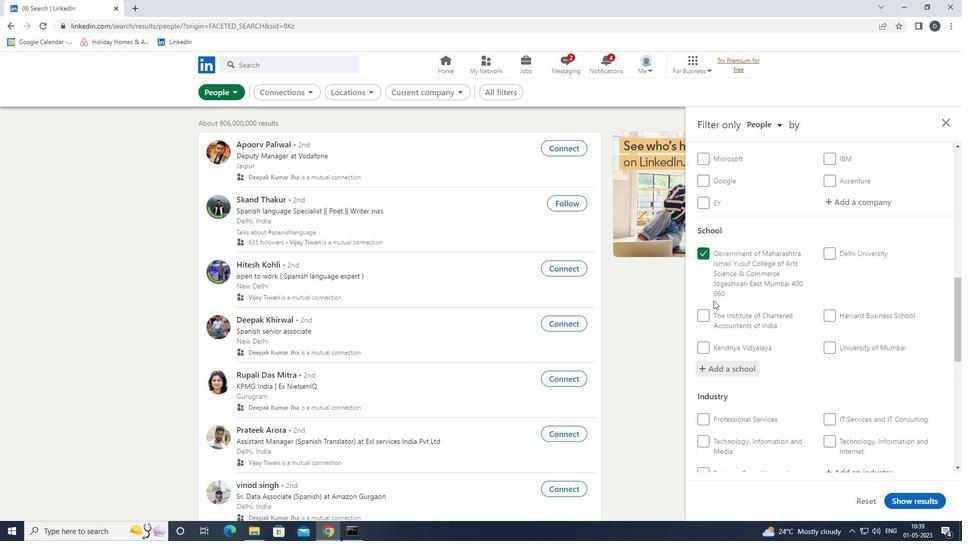 
Action: Mouse moved to (869, 276)
Screenshot: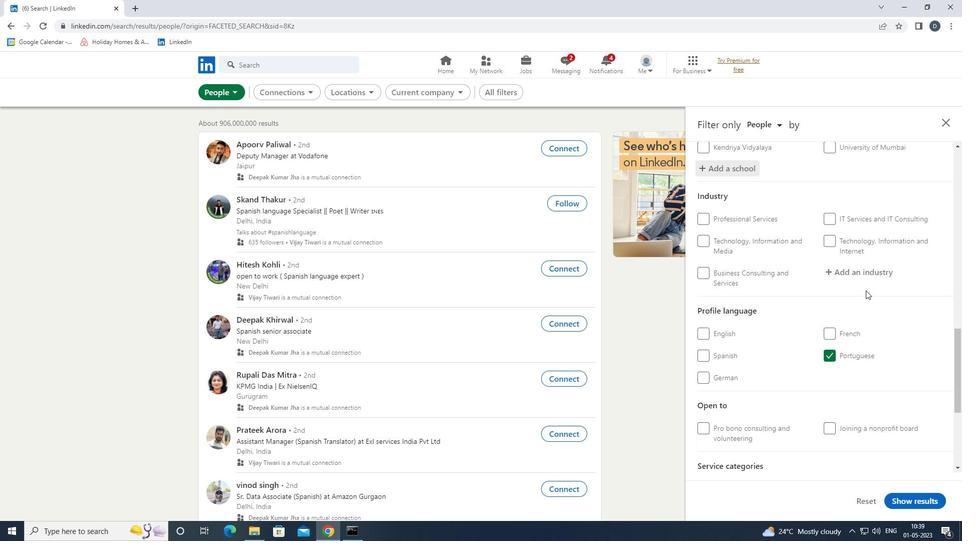 
Action: Mouse pressed left at (869, 276)
Screenshot: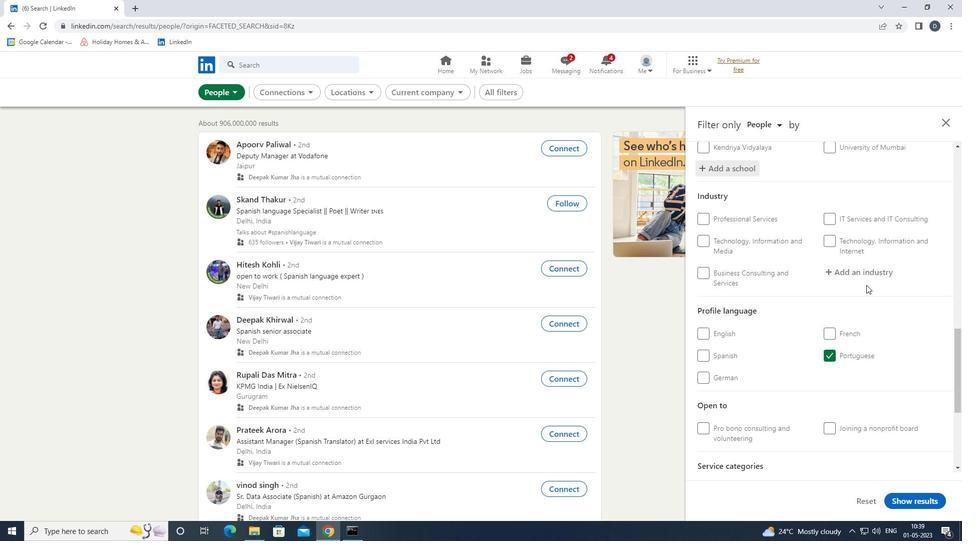 
Action: Key pressed <Key.shift>LOAN<Key.space><Key.shift><Key.shift><Key.shift><Key.shift>
Screenshot: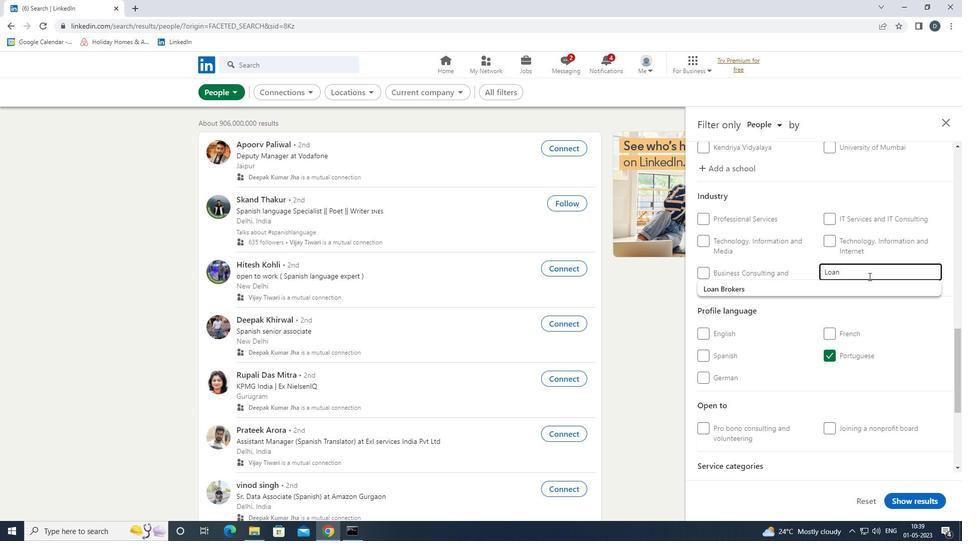 
Action: Mouse moved to (871, 287)
Screenshot: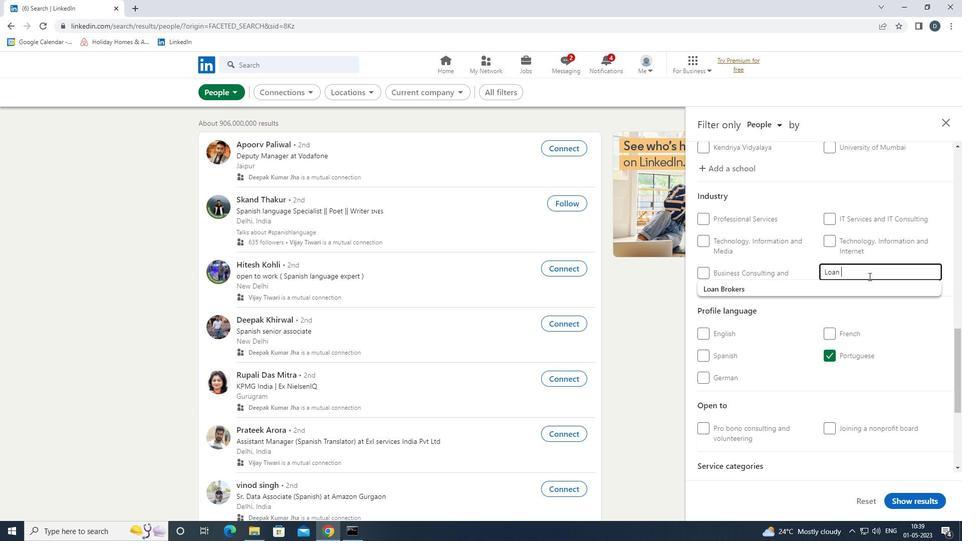
Action: Mouse pressed left at (871, 287)
Screenshot: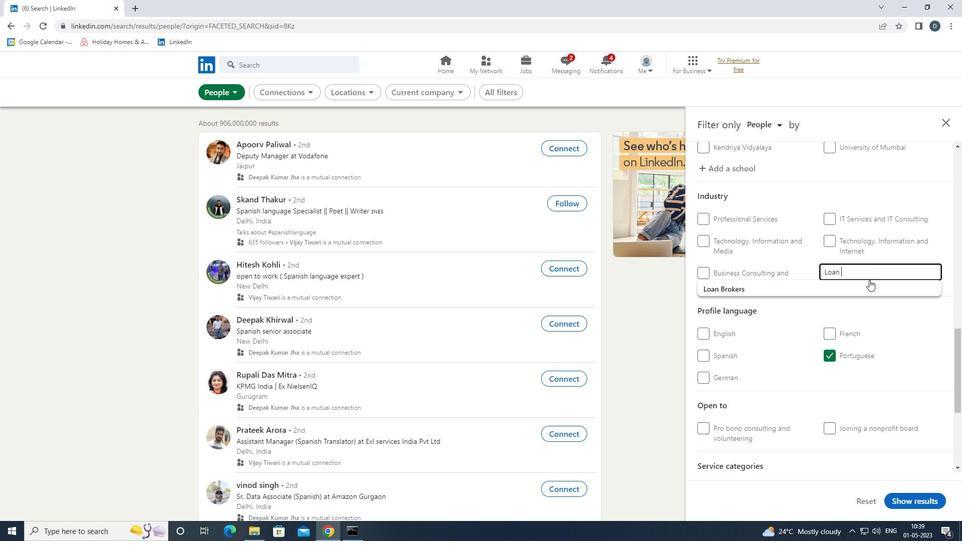 
Action: Mouse scrolled (871, 287) with delta (0, 0)
Screenshot: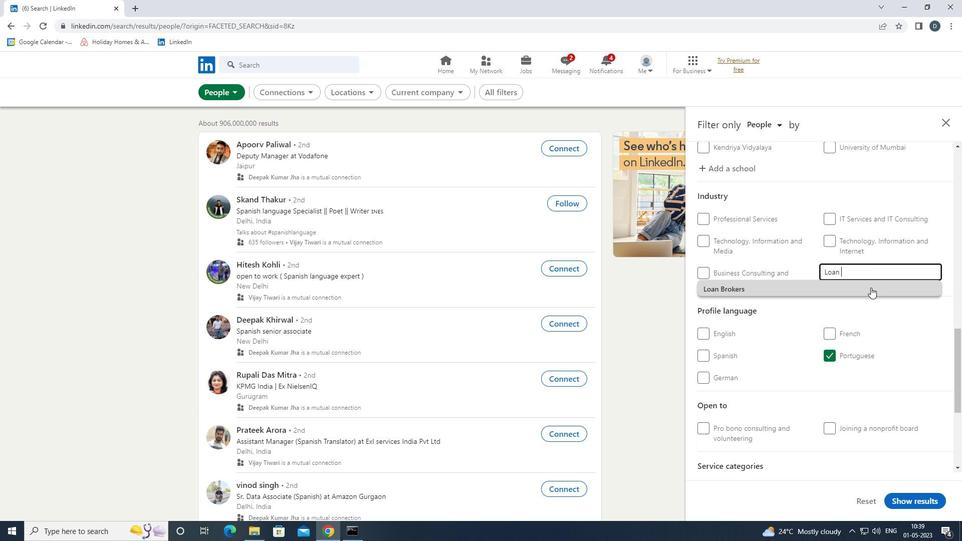 
Action: Mouse scrolled (871, 287) with delta (0, 0)
Screenshot: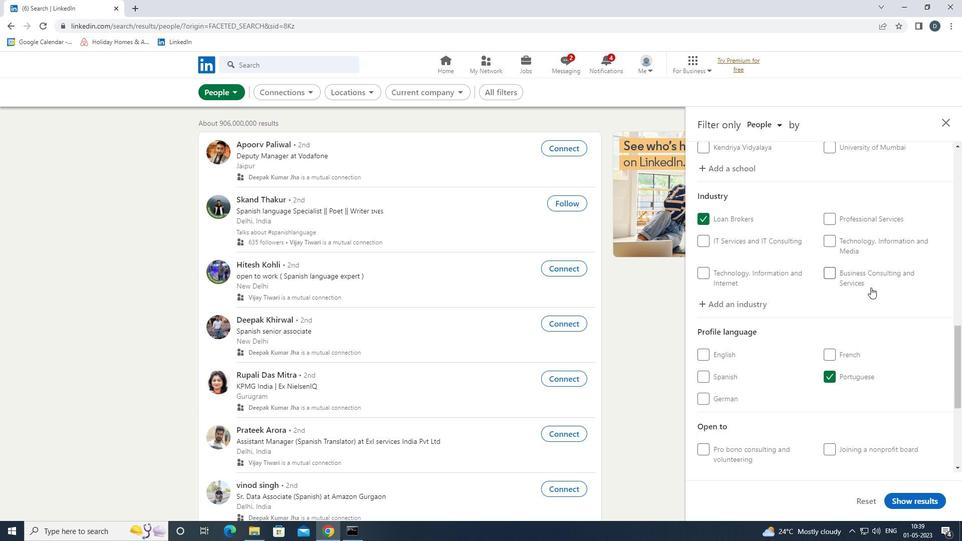 
Action: Mouse scrolled (871, 287) with delta (0, 0)
Screenshot: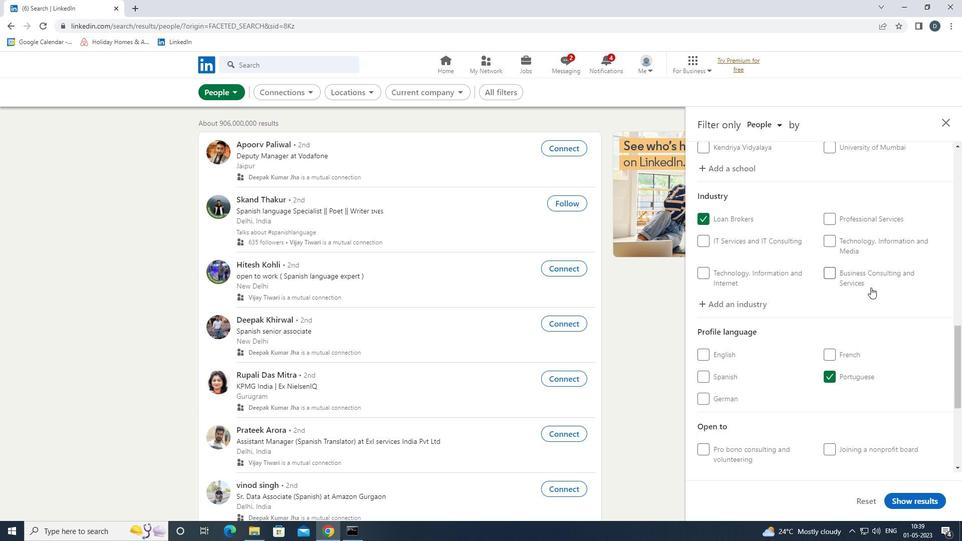 
Action: Mouse scrolled (871, 287) with delta (0, 0)
Screenshot: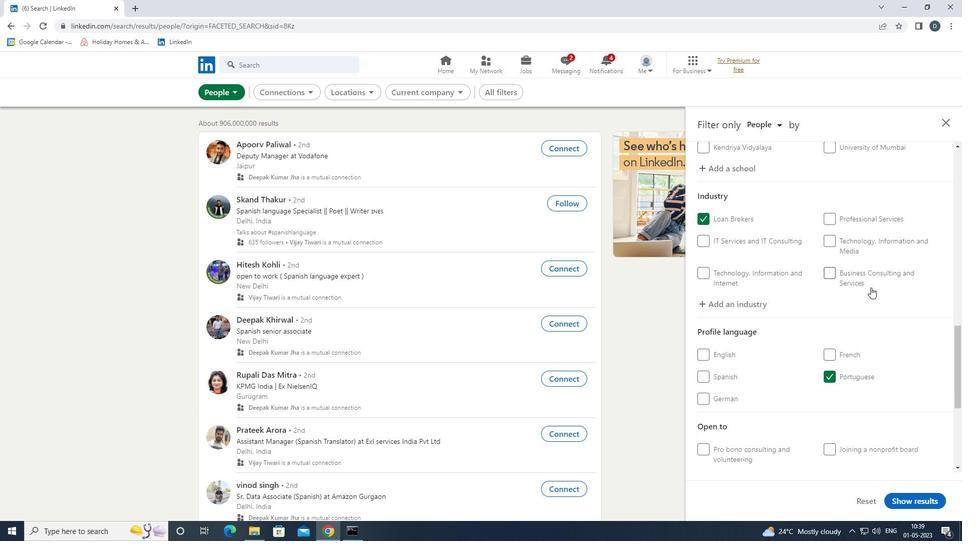 
Action: Mouse scrolled (871, 287) with delta (0, 0)
Screenshot: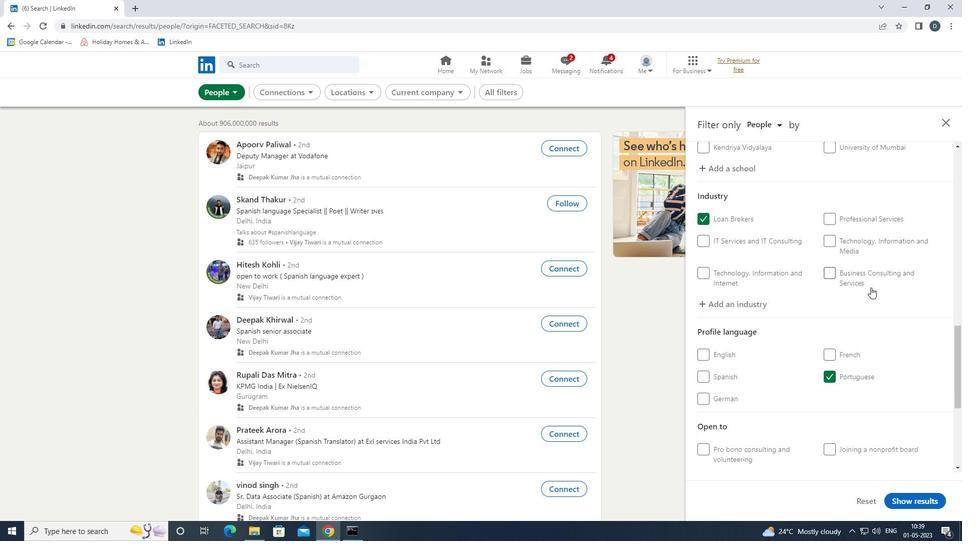 
Action: Mouse moved to (860, 335)
Screenshot: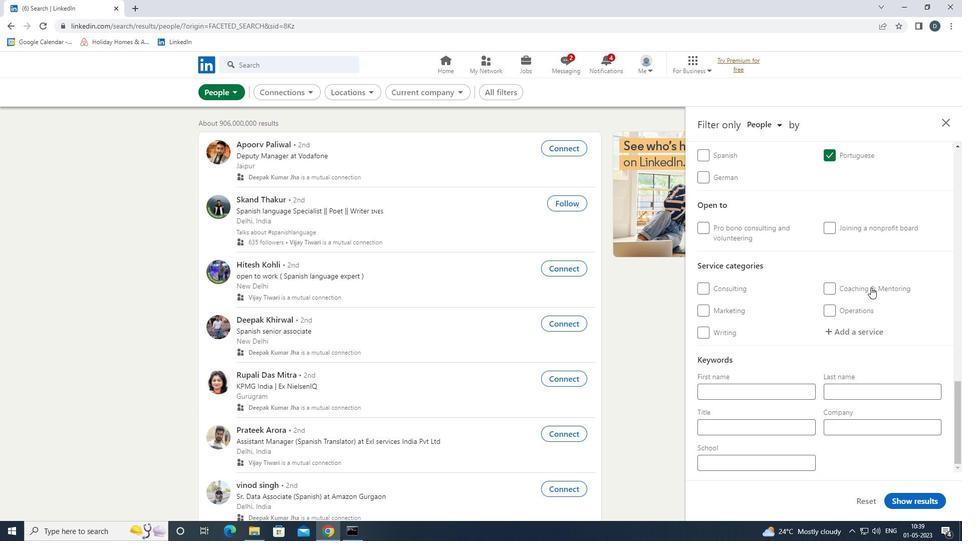 
Action: Mouse pressed left at (860, 335)
Screenshot: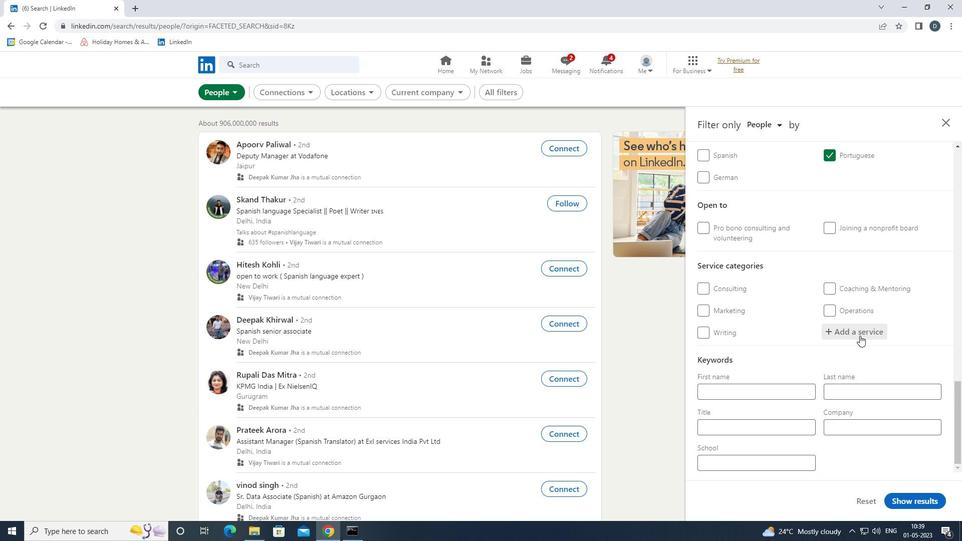 
Action: Key pressed <Key.shift>VIDEO<Key.space><Key.shift>ED<Key.down><Key.down><Key.down><Key.enter>
Screenshot: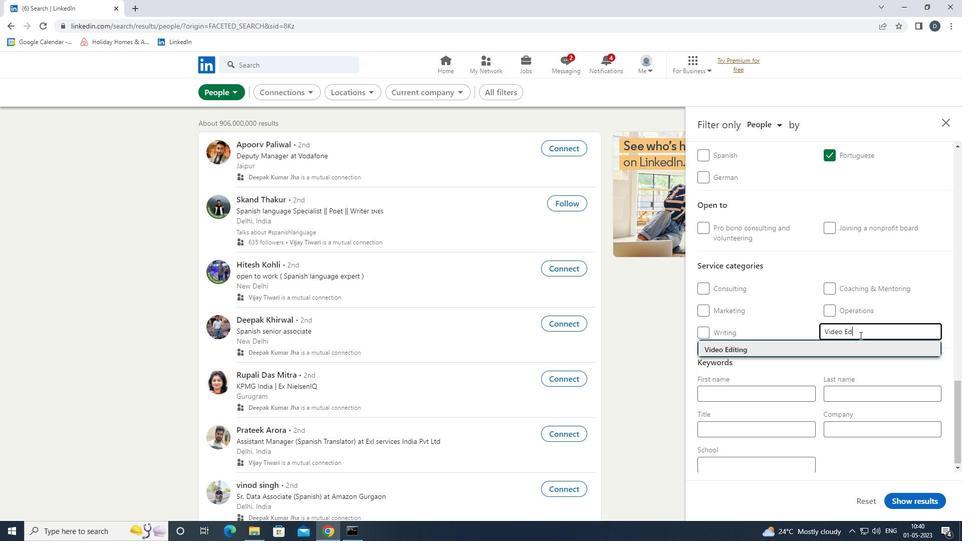 
Action: Mouse moved to (845, 353)
Screenshot: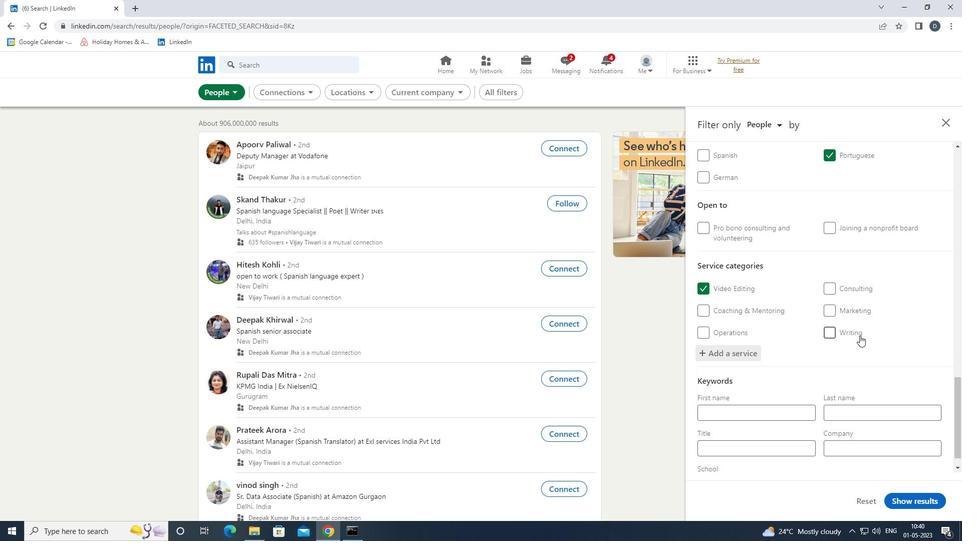 
Action: Mouse scrolled (845, 352) with delta (0, 0)
Screenshot: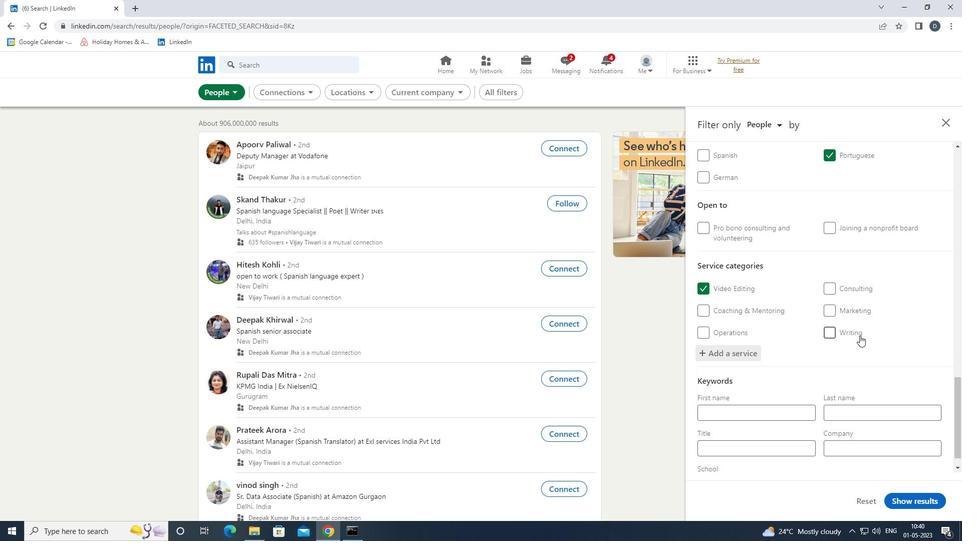 
Action: Mouse moved to (833, 370)
Screenshot: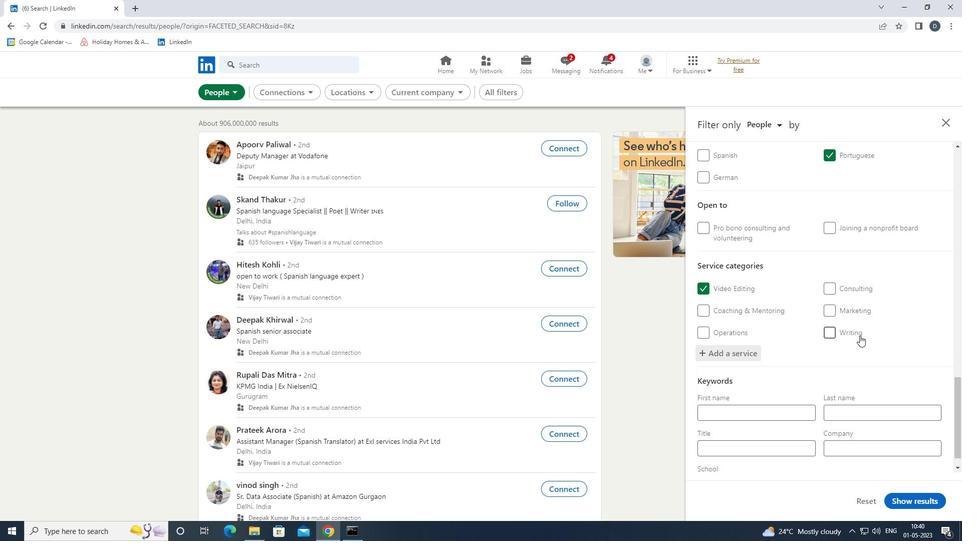 
Action: Mouse scrolled (833, 369) with delta (0, 0)
Screenshot: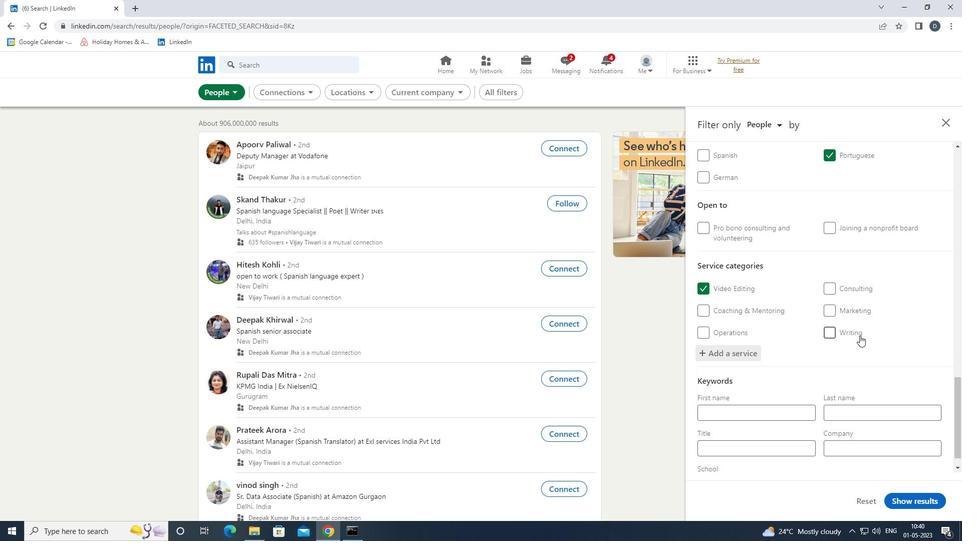 
Action: Mouse moved to (824, 386)
Screenshot: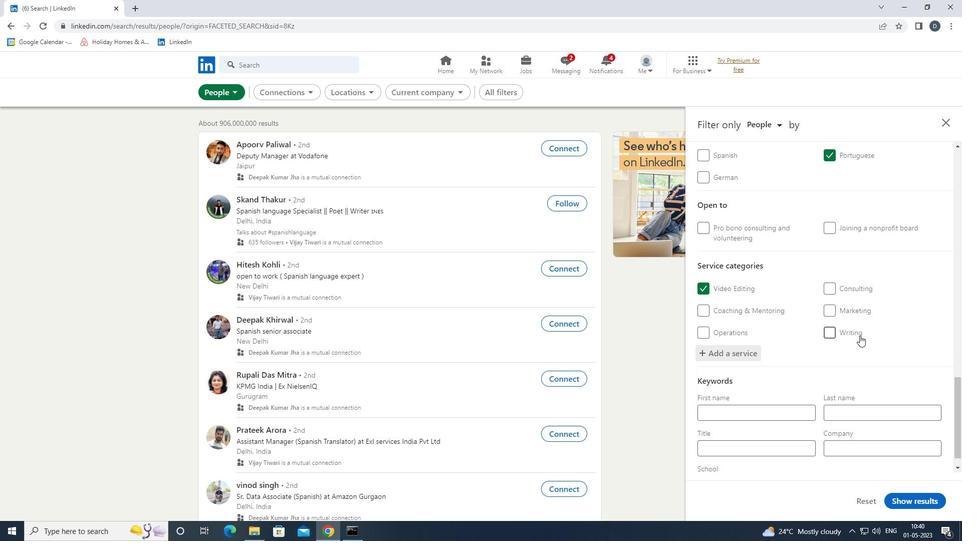 
Action: Mouse scrolled (824, 385) with delta (0, 0)
Screenshot: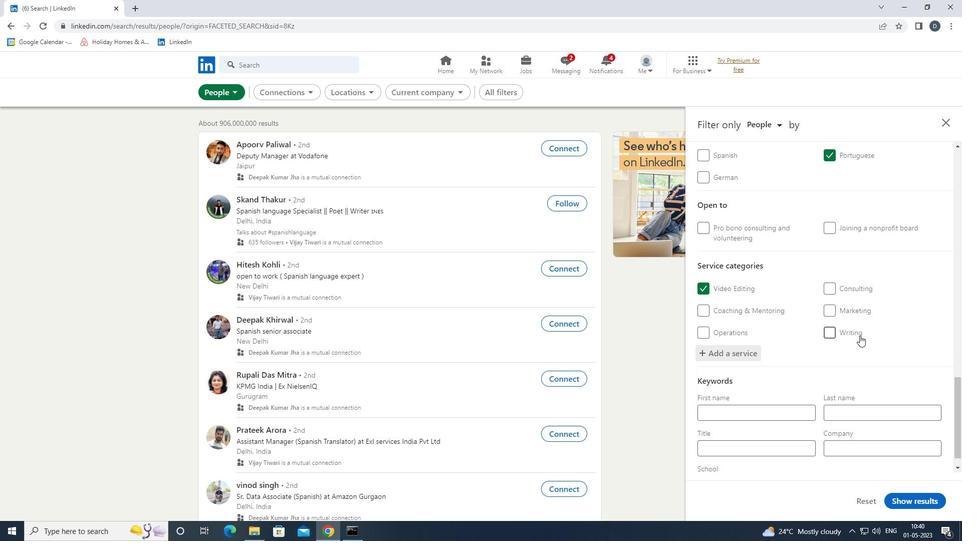 
Action: Mouse moved to (821, 393)
Screenshot: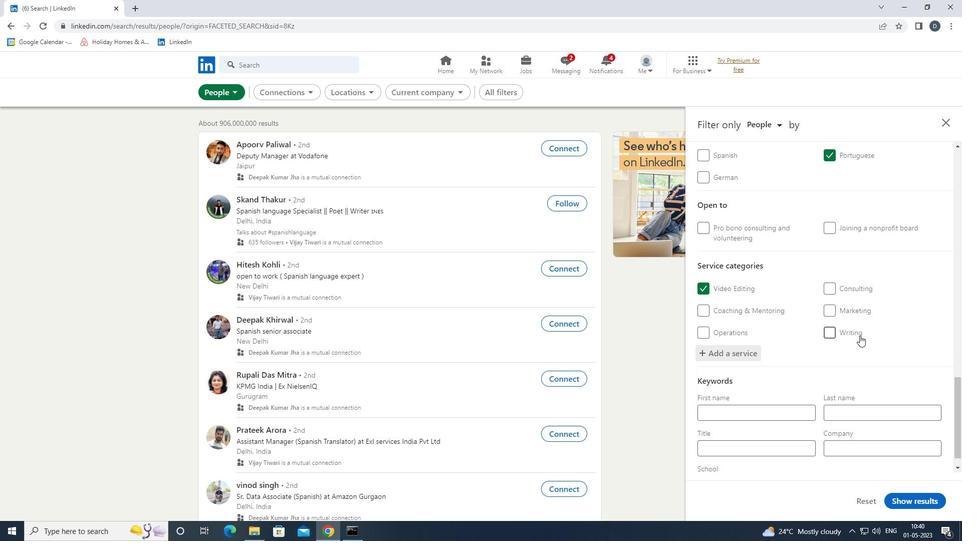 
Action: Mouse scrolled (821, 393) with delta (0, 0)
Screenshot: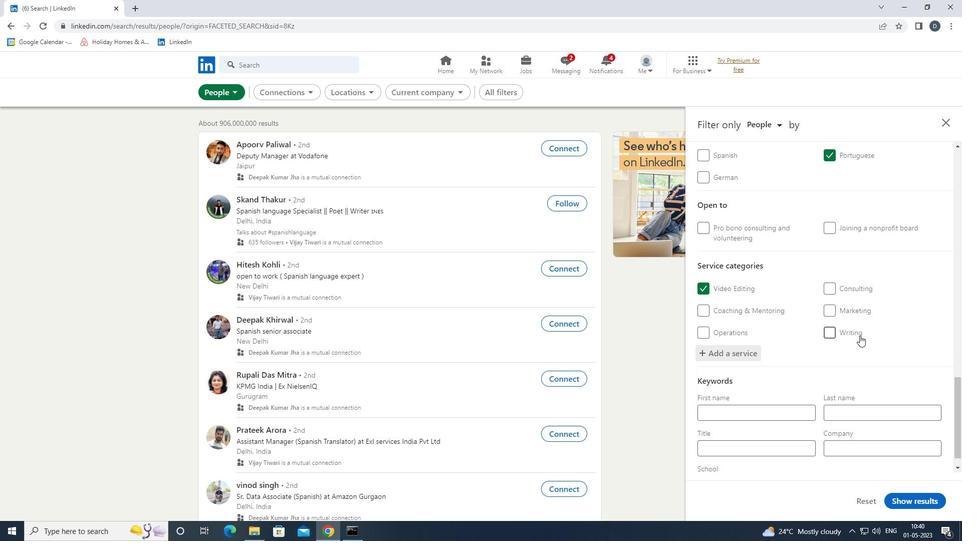 
Action: Mouse moved to (820, 397)
Screenshot: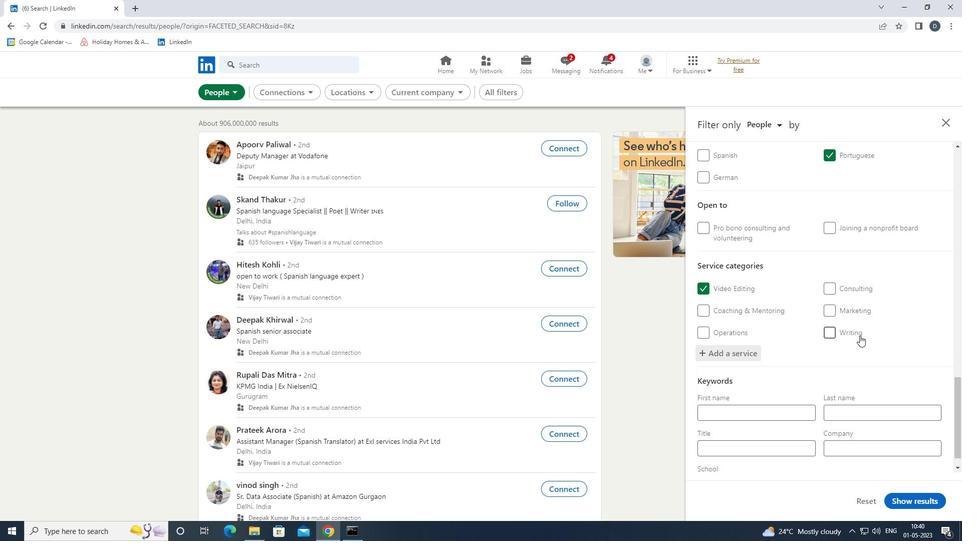 
Action: Mouse scrolled (820, 397) with delta (0, 0)
Screenshot: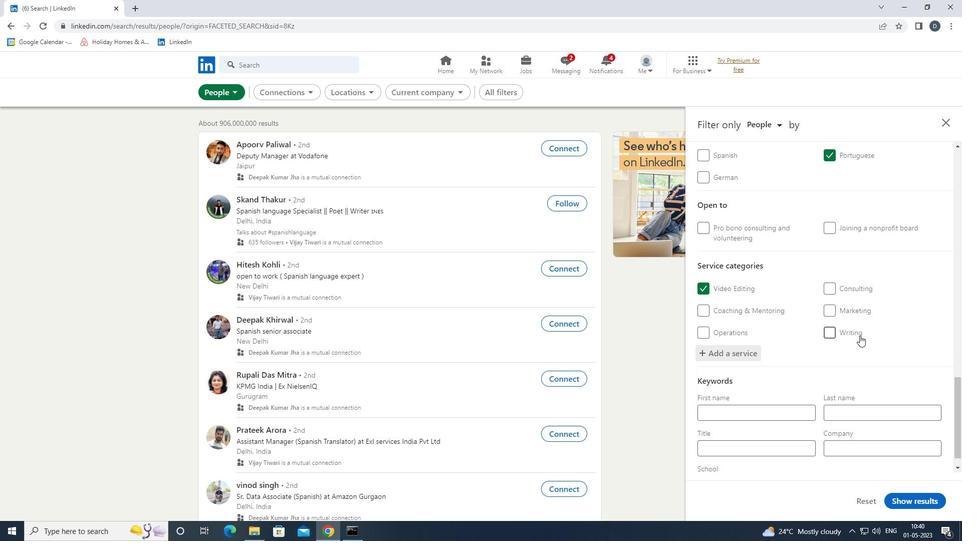 
Action: Mouse moved to (797, 422)
Screenshot: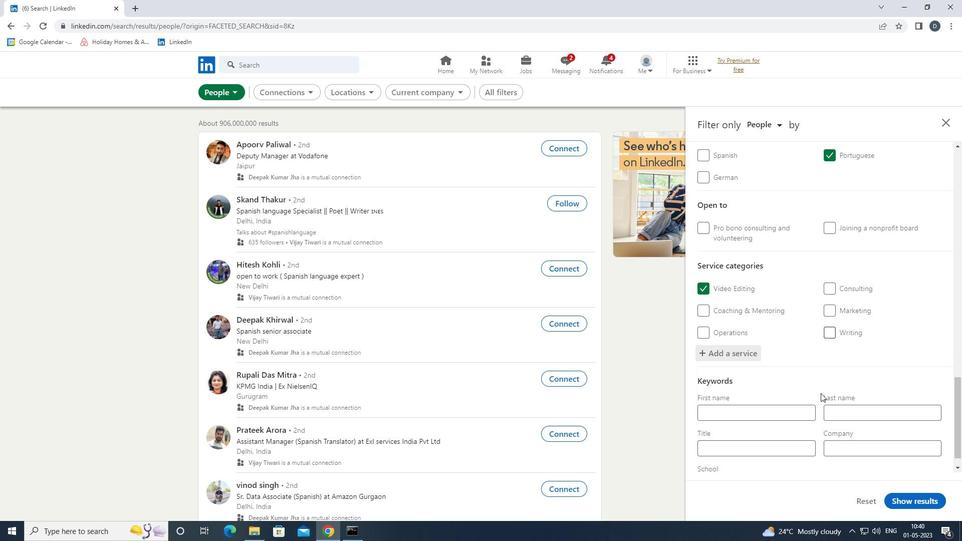 
Action: Mouse pressed left at (797, 422)
Screenshot: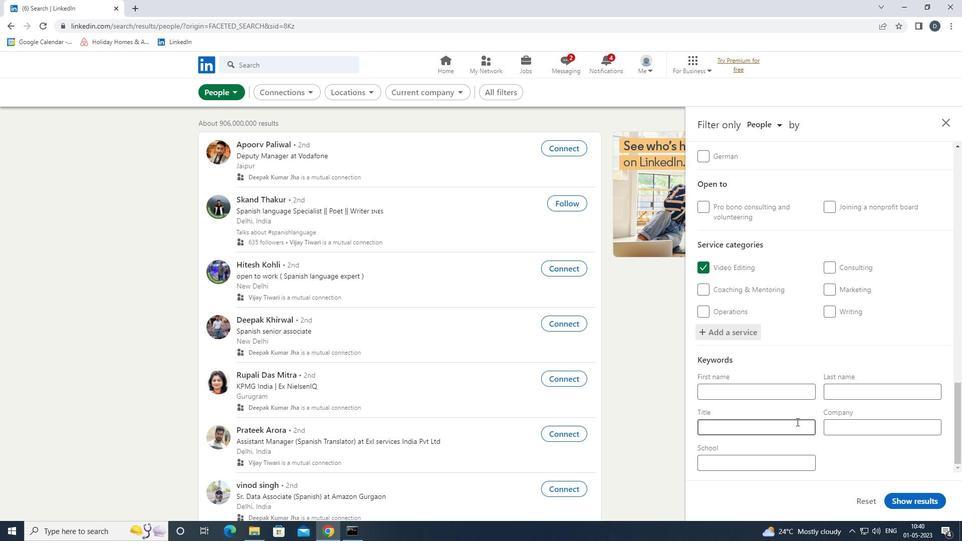 
Action: Key pressed <Key.shift><Key.shift><Key.shift><Key.shift><Key.shift><Key.shift><Key.shift>FILM<Key.space><Key.shift>CRITIC
Screenshot: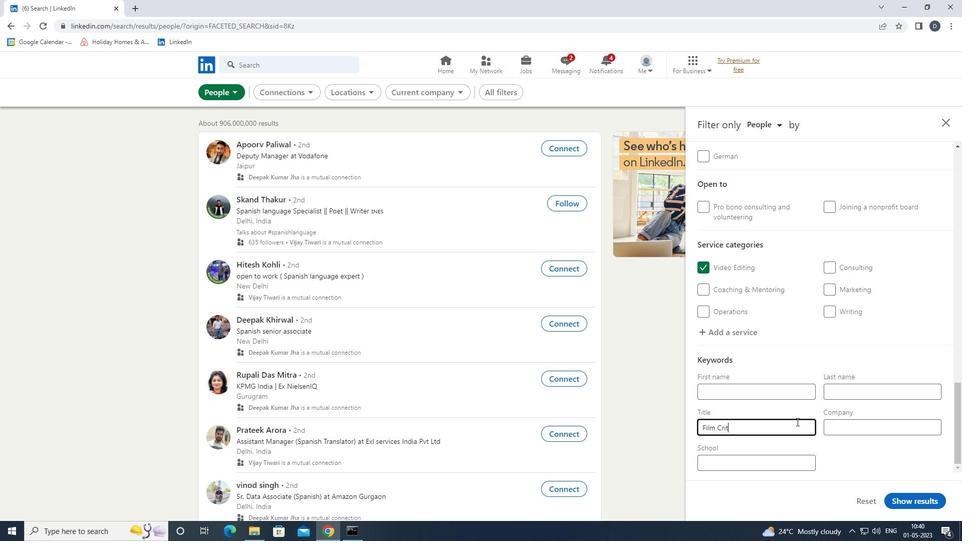 
Action: Mouse moved to (932, 500)
Screenshot: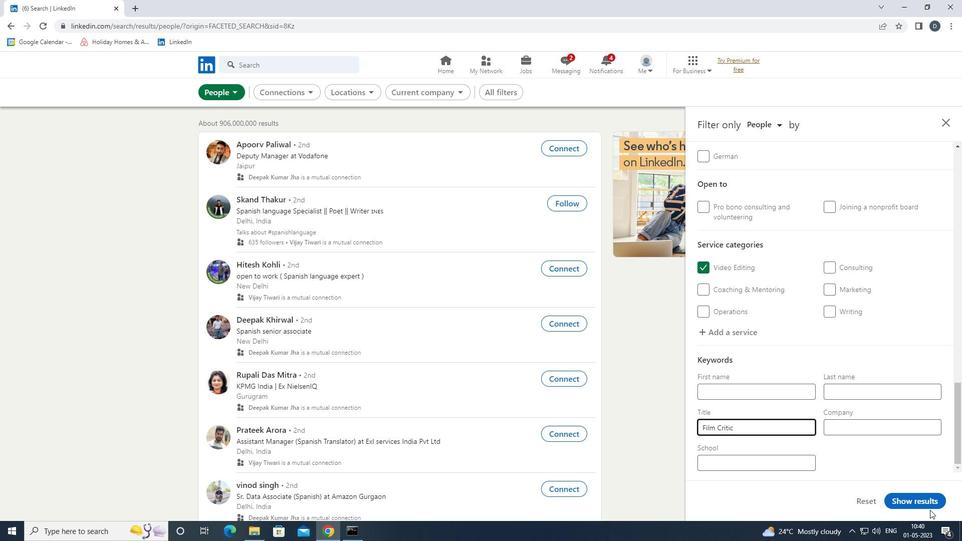 
Action: Mouse pressed left at (932, 500)
Screenshot: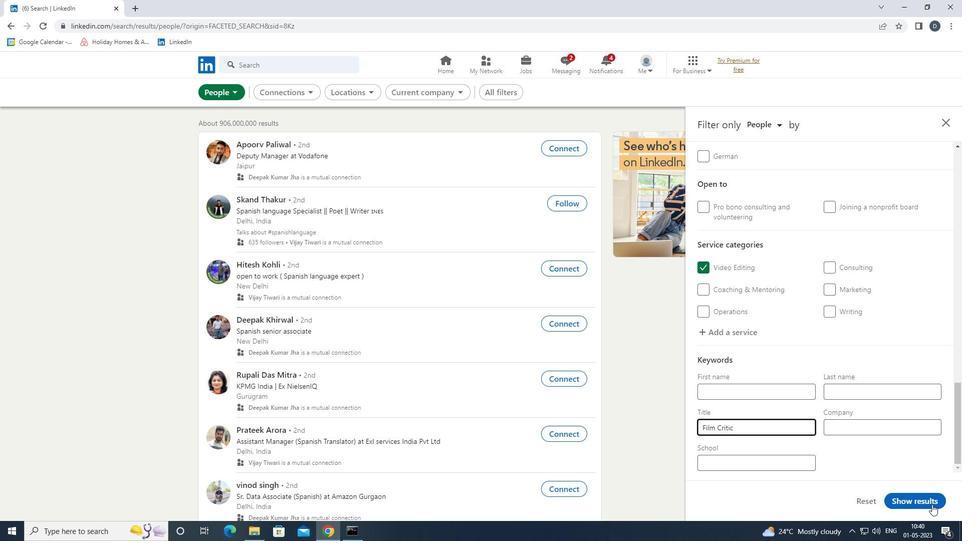 
Action: Mouse moved to (734, 352)
Screenshot: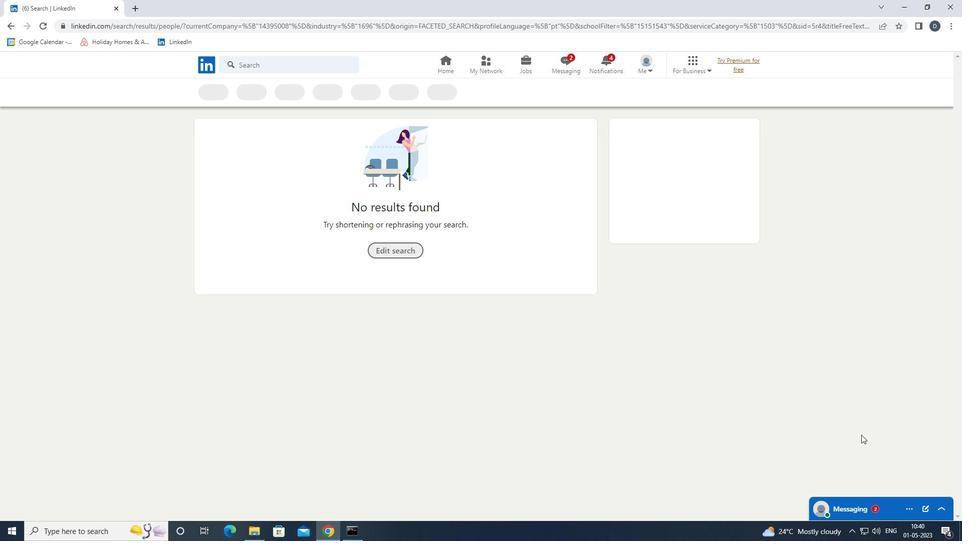 
